 Task: For heading Arial black with underline.  font size for heading18,  'Change the font style of data to'Calibri.  and font size to 9,  Change the alignment of both headline & data to Align center.  In the sheet   Swift Sales review book
Action: Mouse moved to (53, 125)
Screenshot: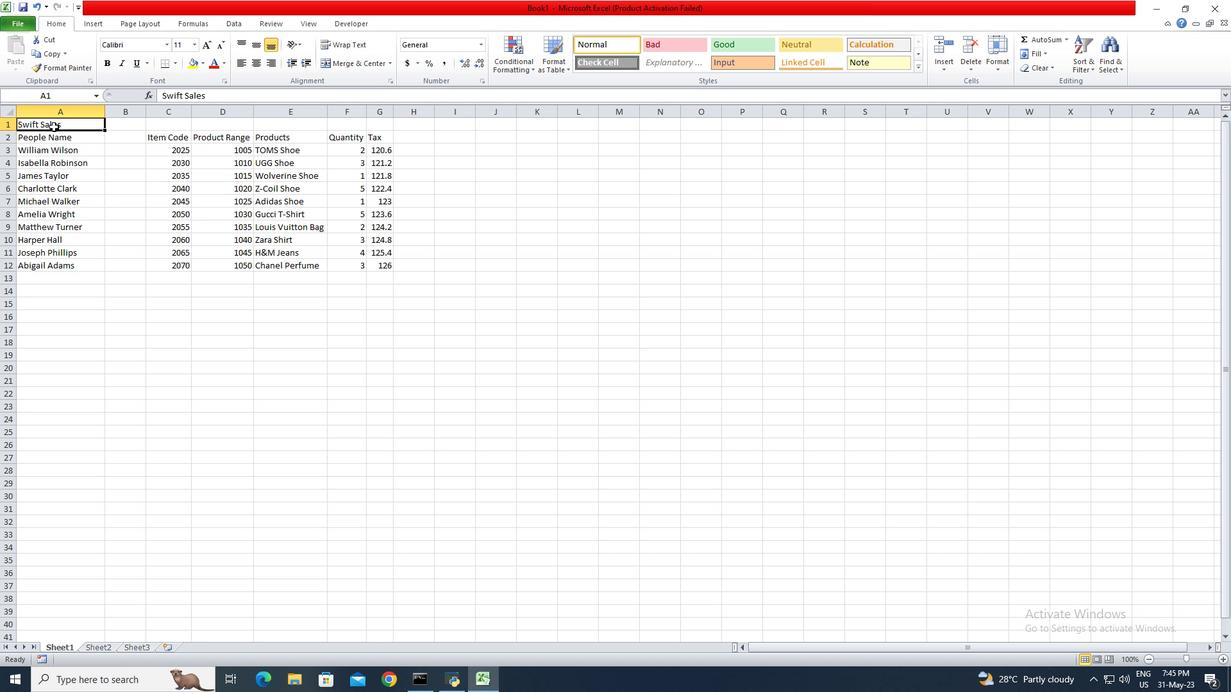 
Action: Mouse pressed left at (53, 125)
Screenshot: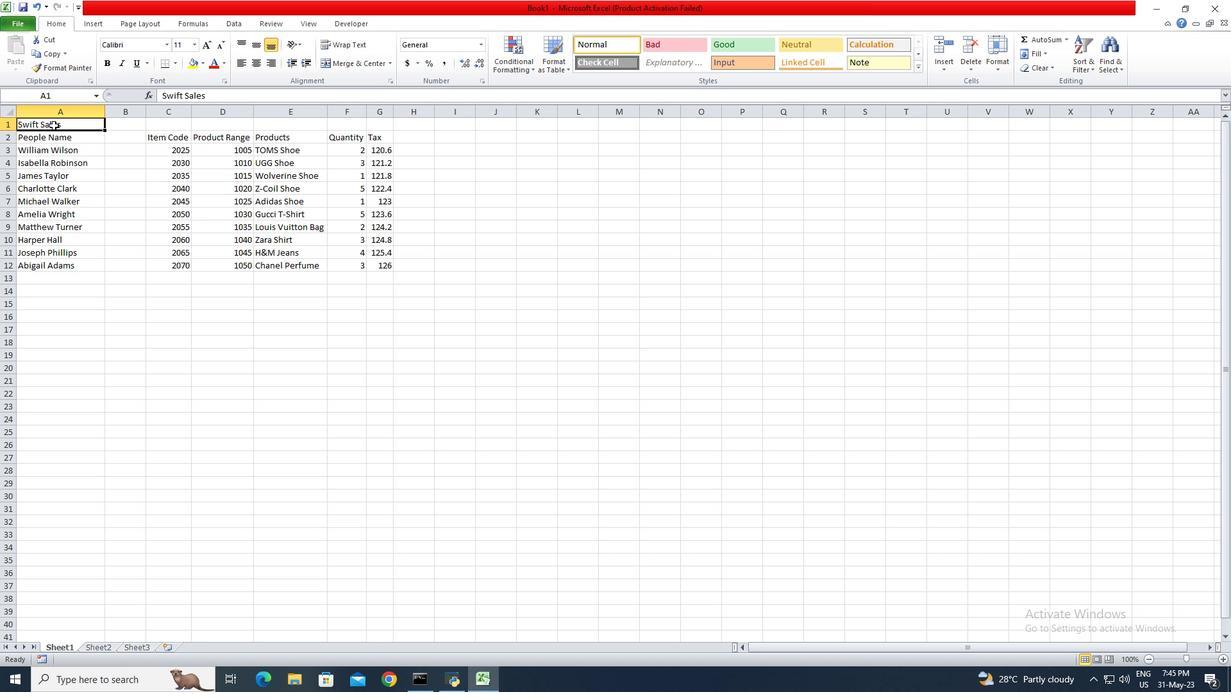 
Action: Mouse pressed left at (53, 125)
Screenshot: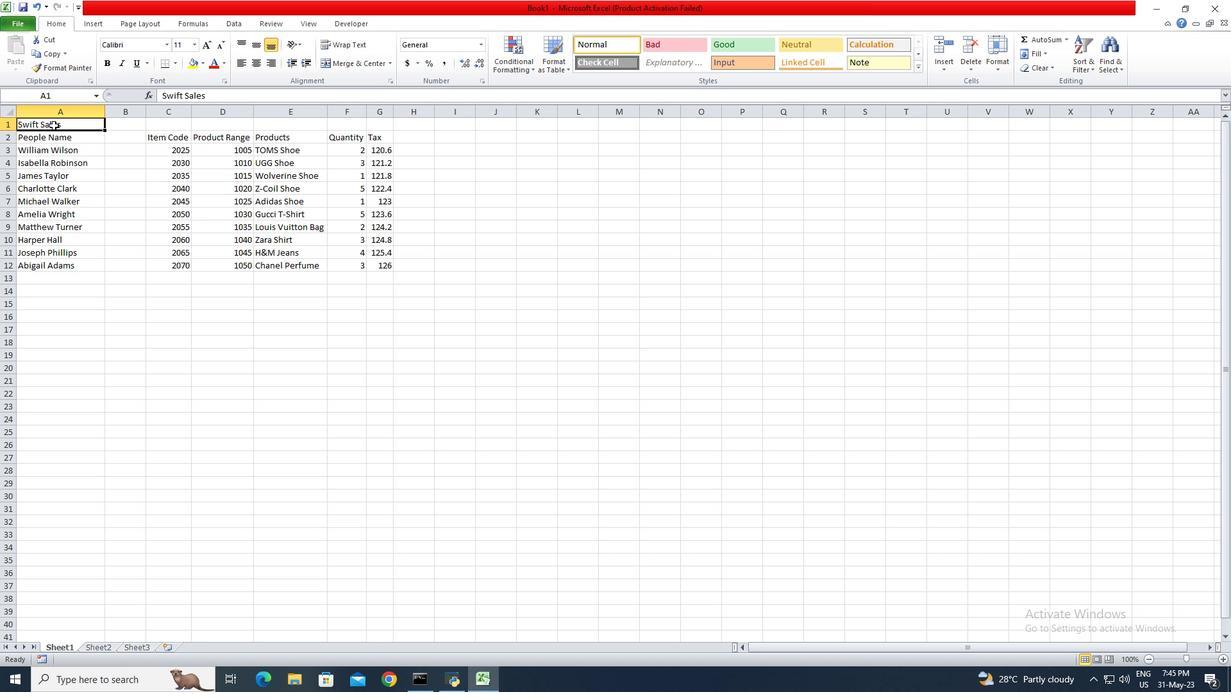 
Action: Mouse pressed left at (53, 125)
Screenshot: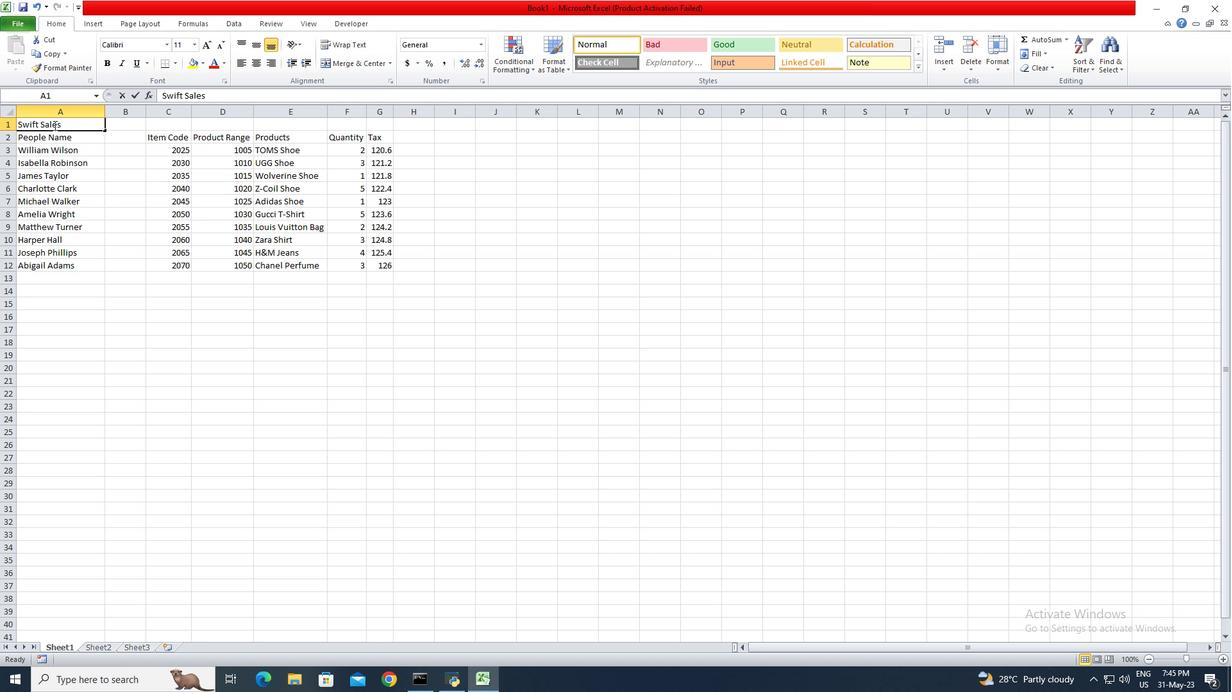 
Action: Mouse moved to (71, 125)
Screenshot: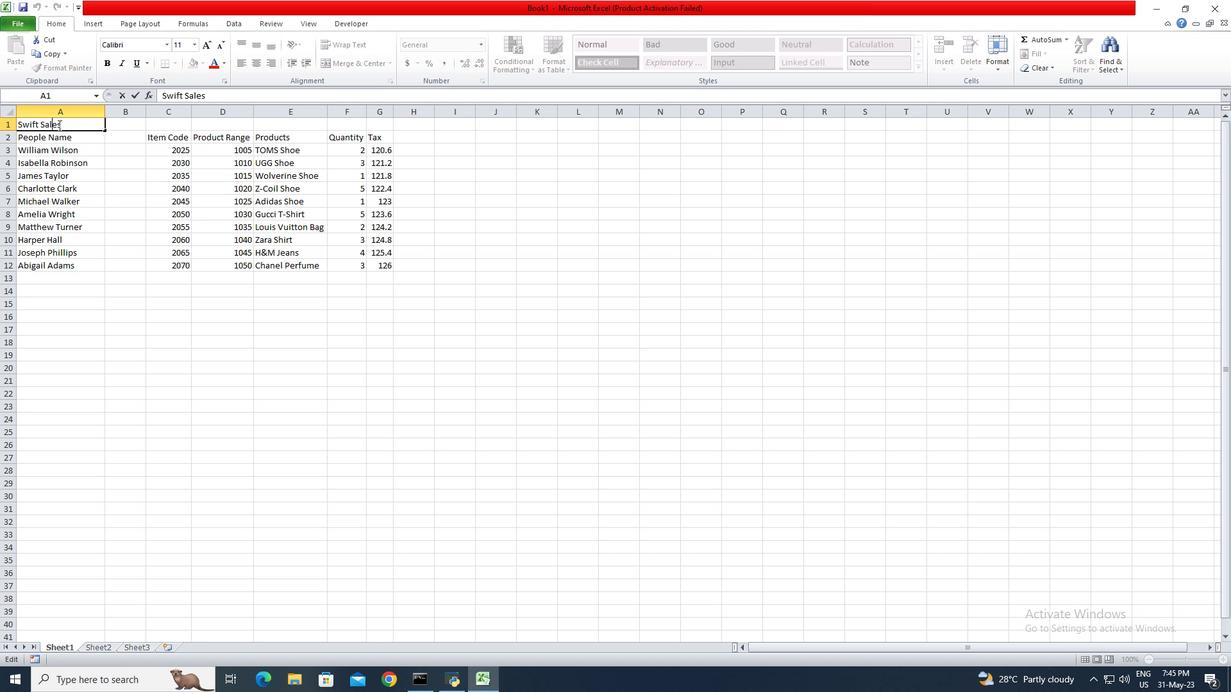 
Action: Mouse pressed left at (71, 125)
Screenshot: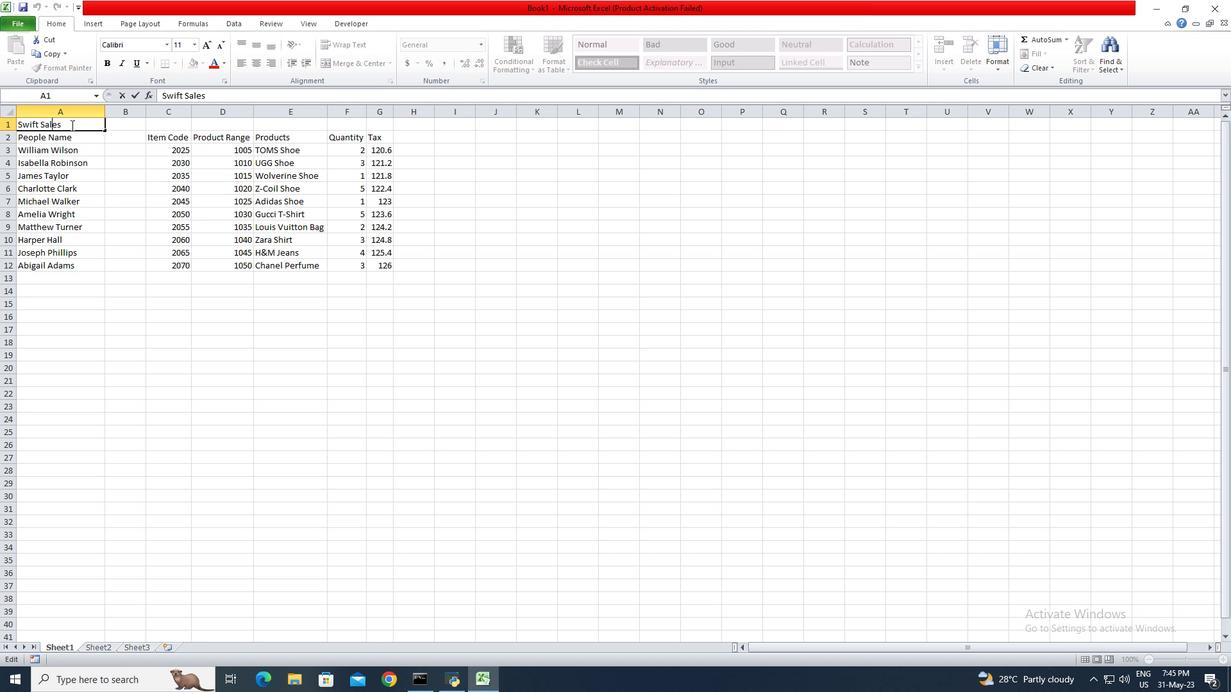 
Action: Mouse moved to (162, 41)
Screenshot: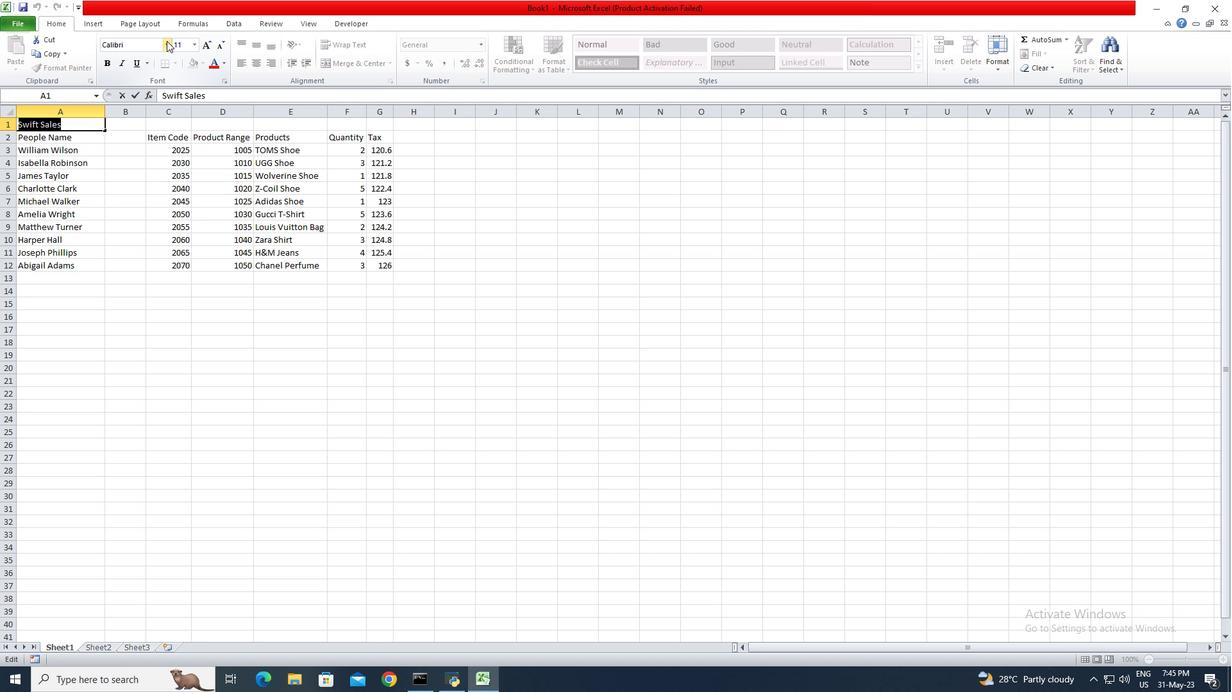 
Action: Mouse pressed left at (162, 41)
Screenshot: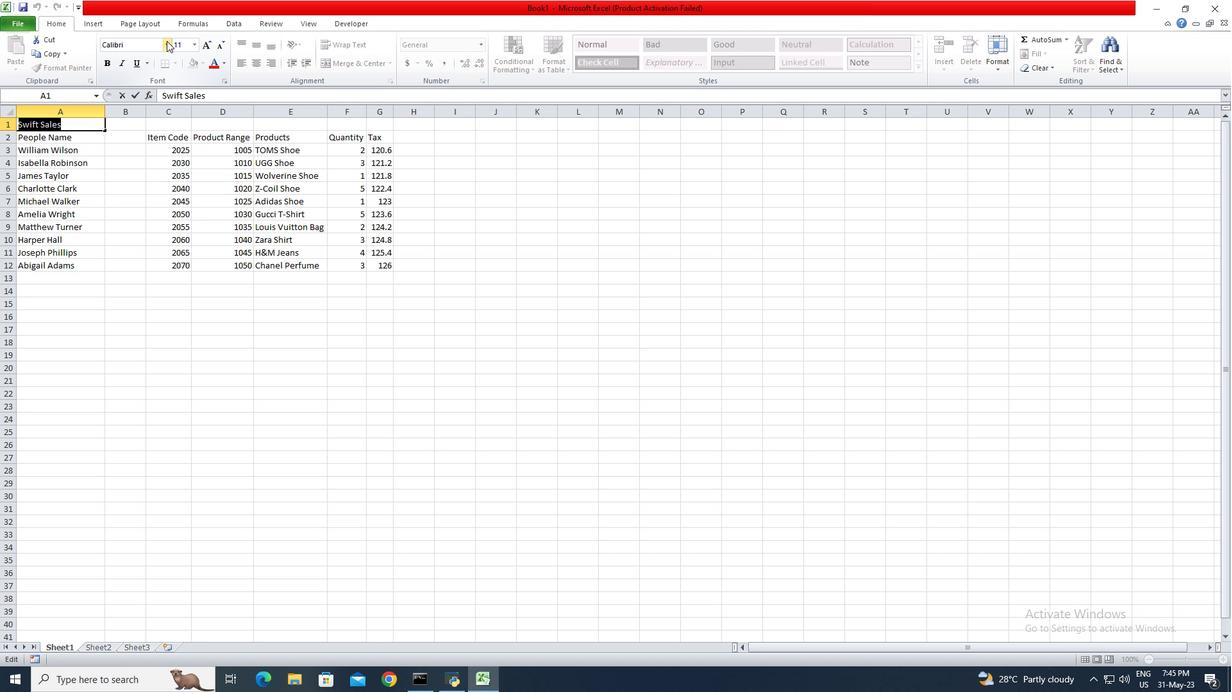 
Action: Mouse moved to (139, 148)
Screenshot: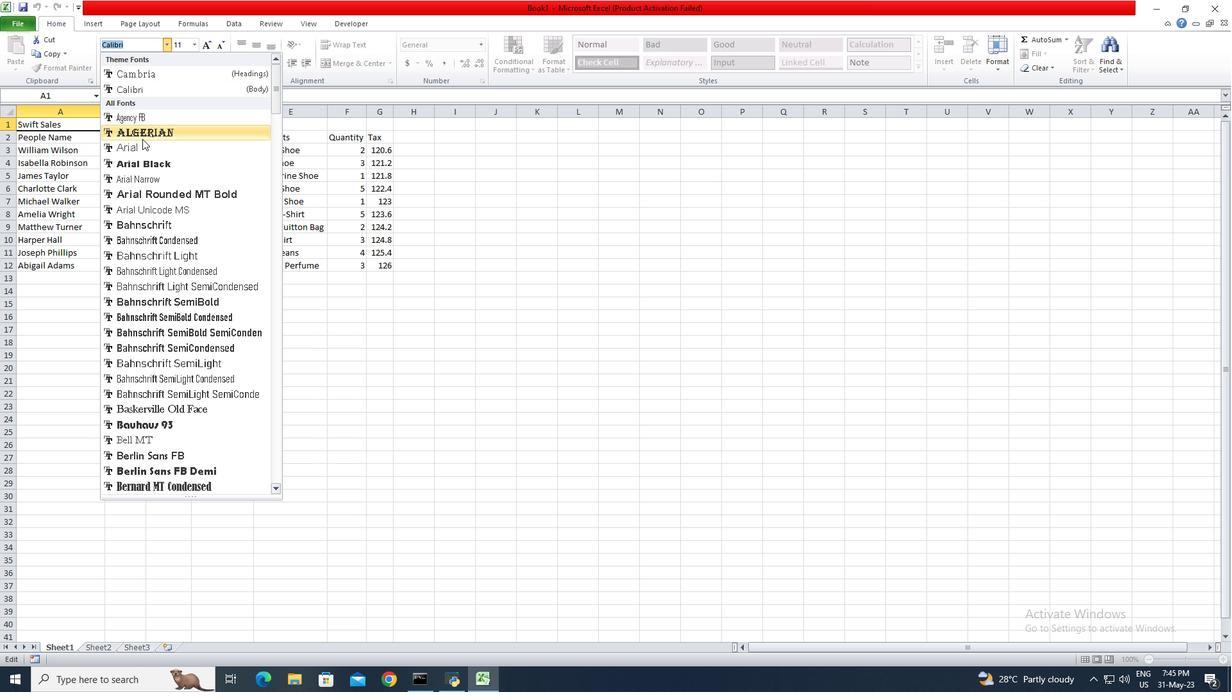 
Action: Mouse pressed left at (139, 148)
Screenshot: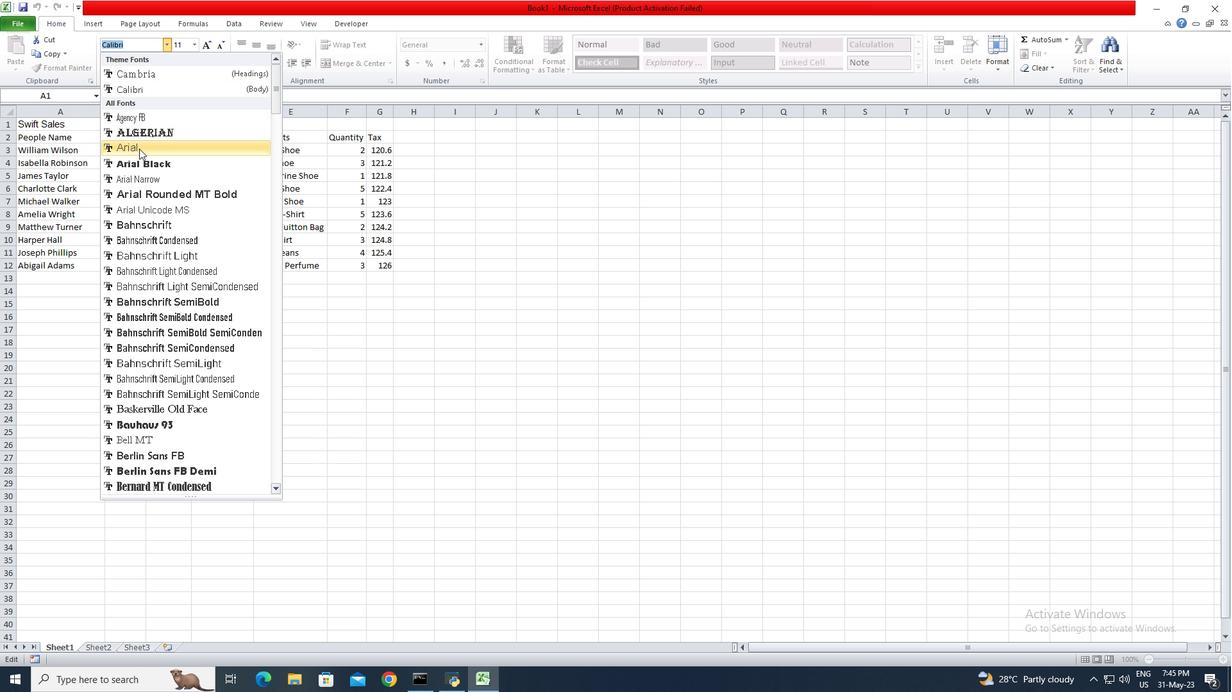 
Action: Mouse moved to (196, 42)
Screenshot: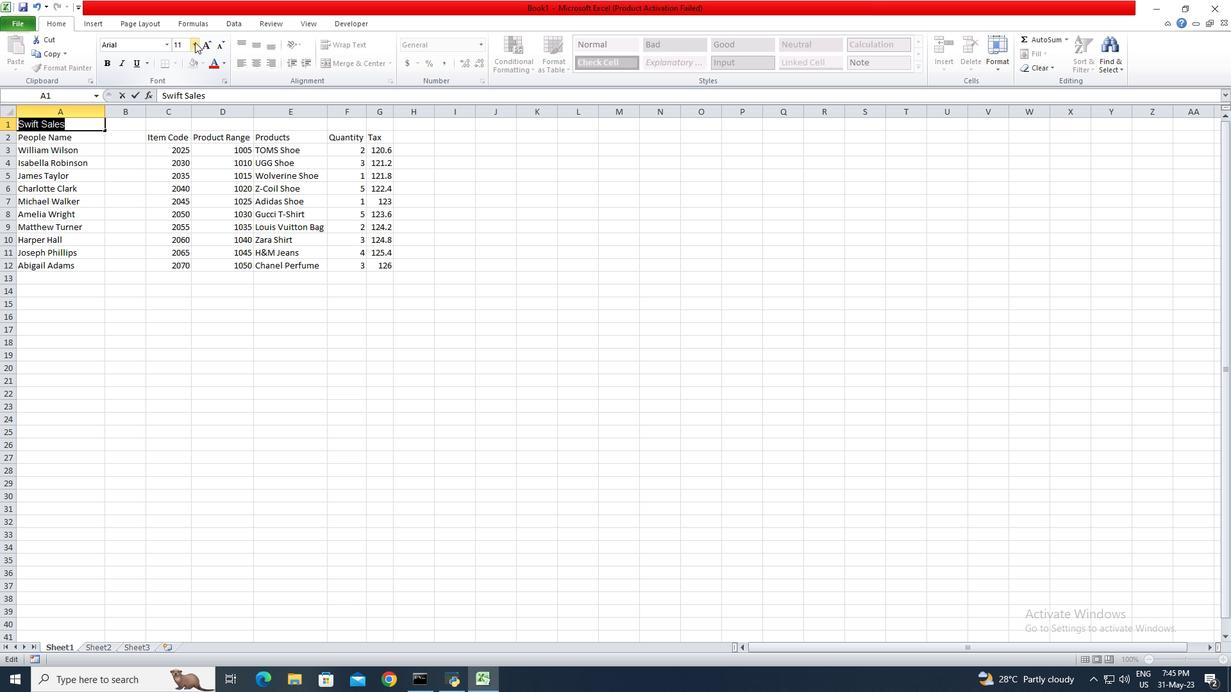 
Action: Mouse pressed left at (196, 42)
Screenshot: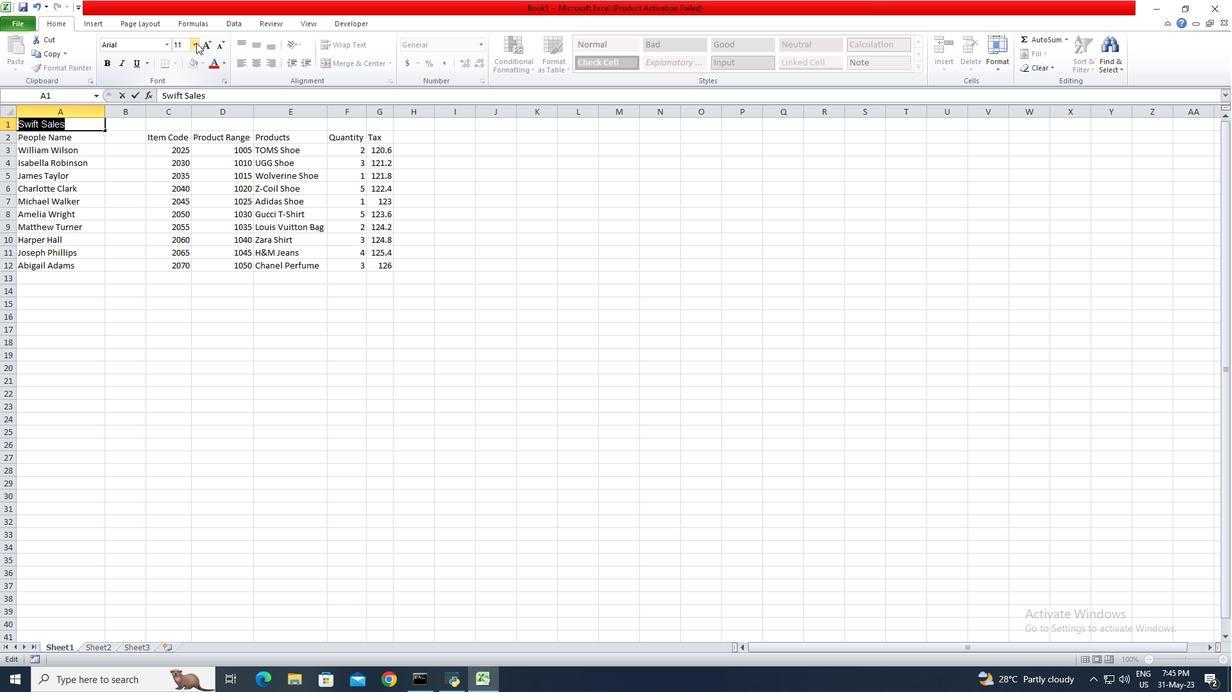 
Action: Mouse moved to (178, 132)
Screenshot: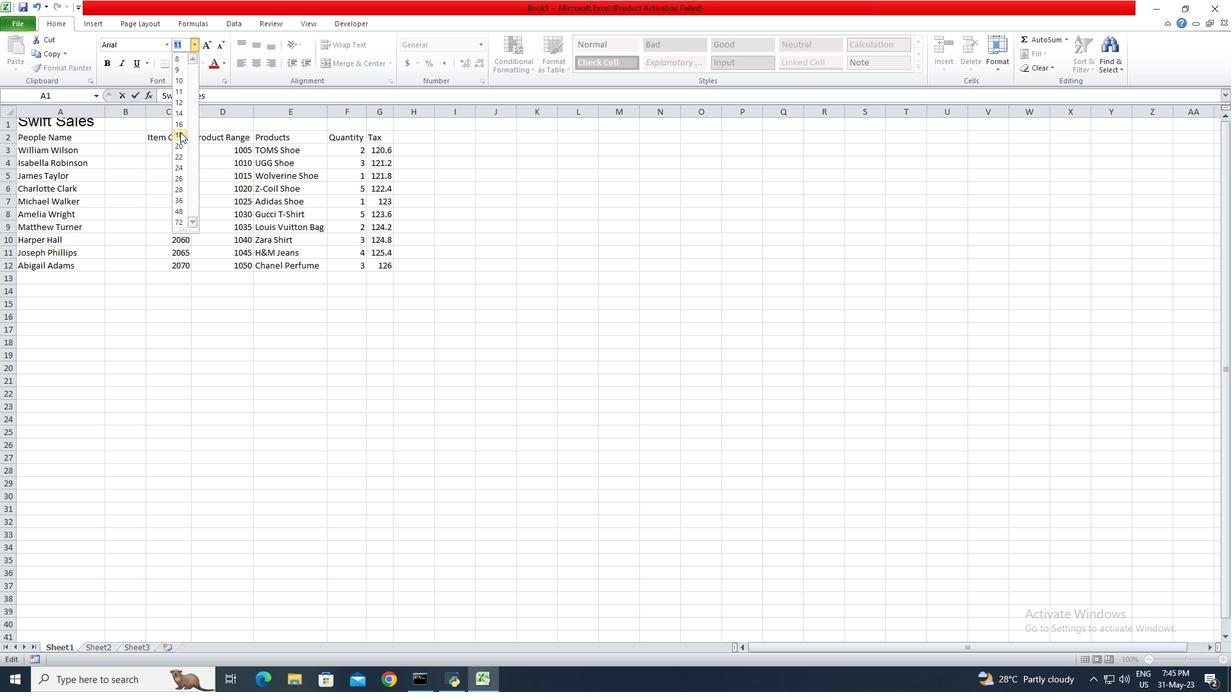 
Action: Mouse pressed left at (178, 132)
Screenshot: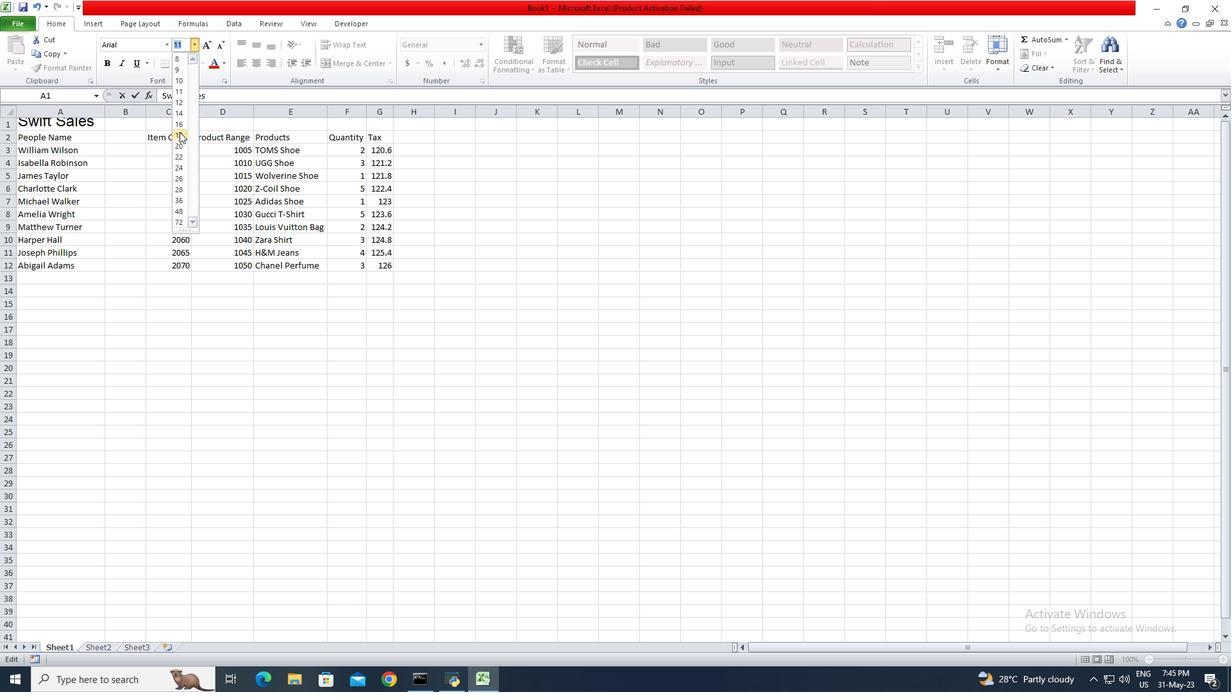 
Action: Mouse moved to (82, 141)
Screenshot: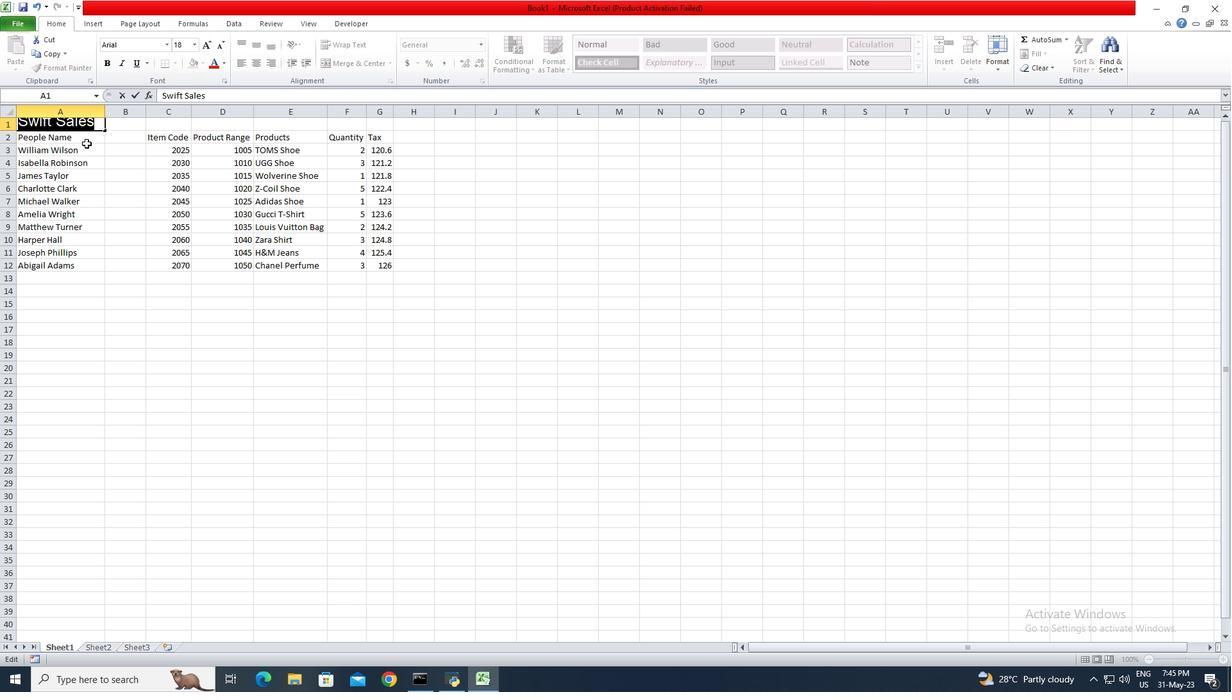 
Action: Mouse pressed left at (82, 141)
Screenshot: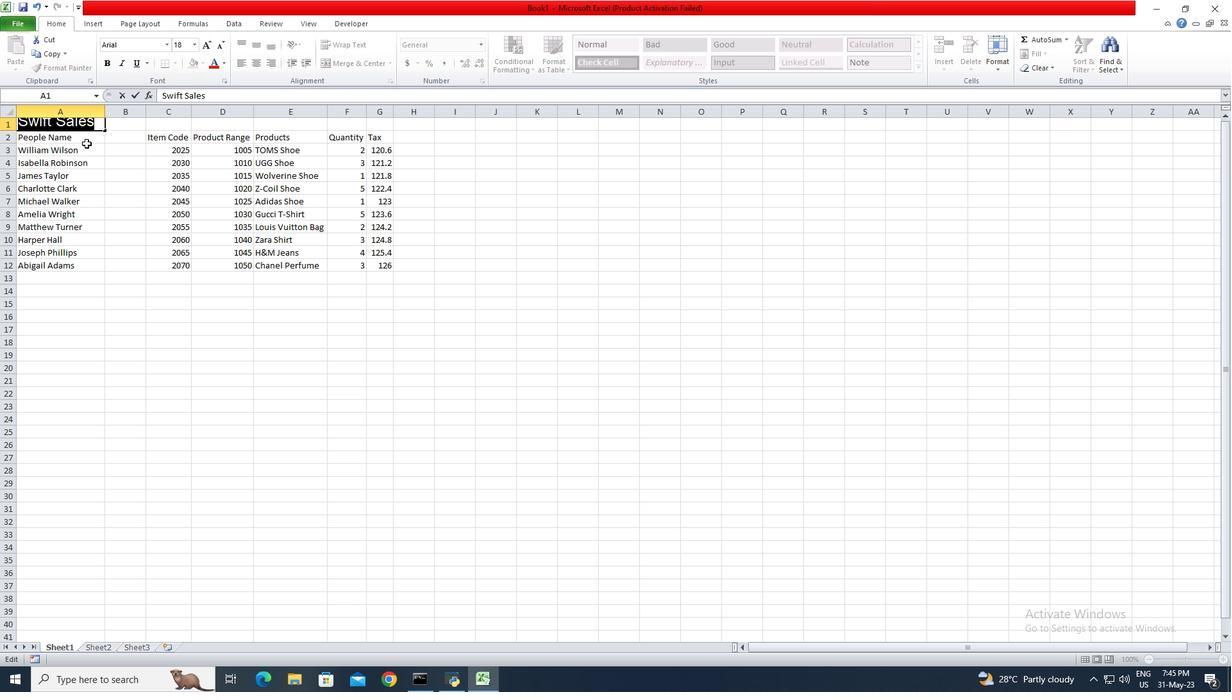 
Action: Mouse moved to (37, 146)
Screenshot: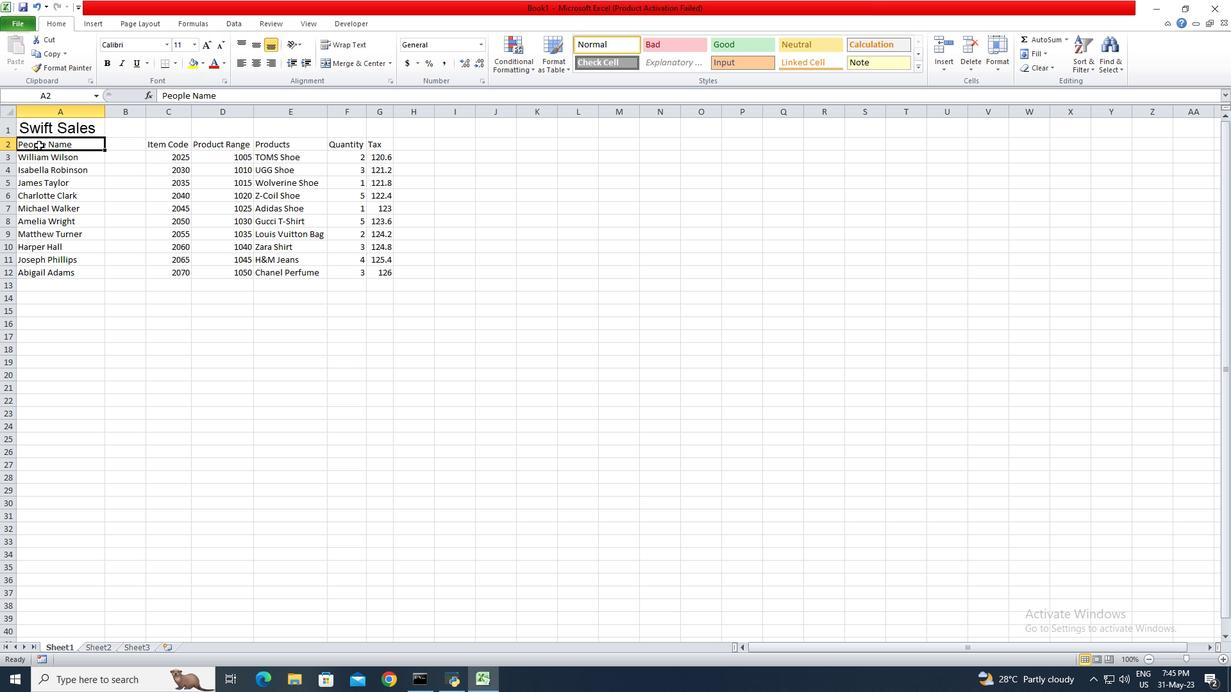 
Action: Mouse pressed left at (37, 146)
Screenshot: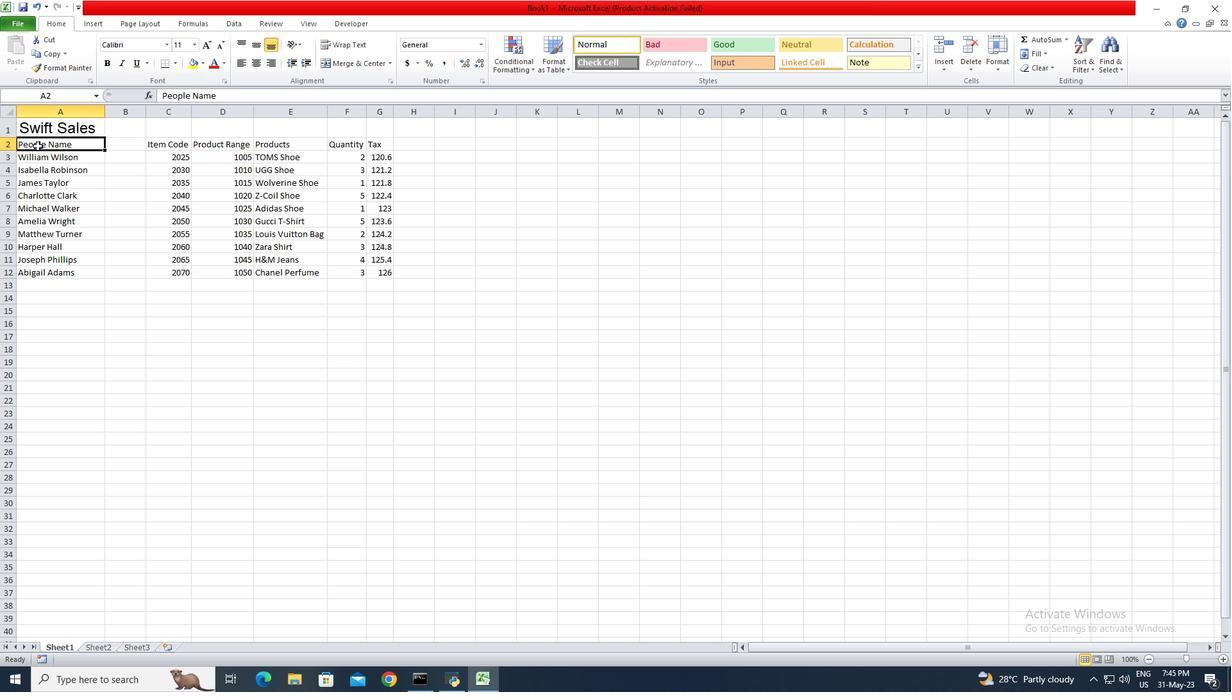 
Action: Mouse moved to (166, 46)
Screenshot: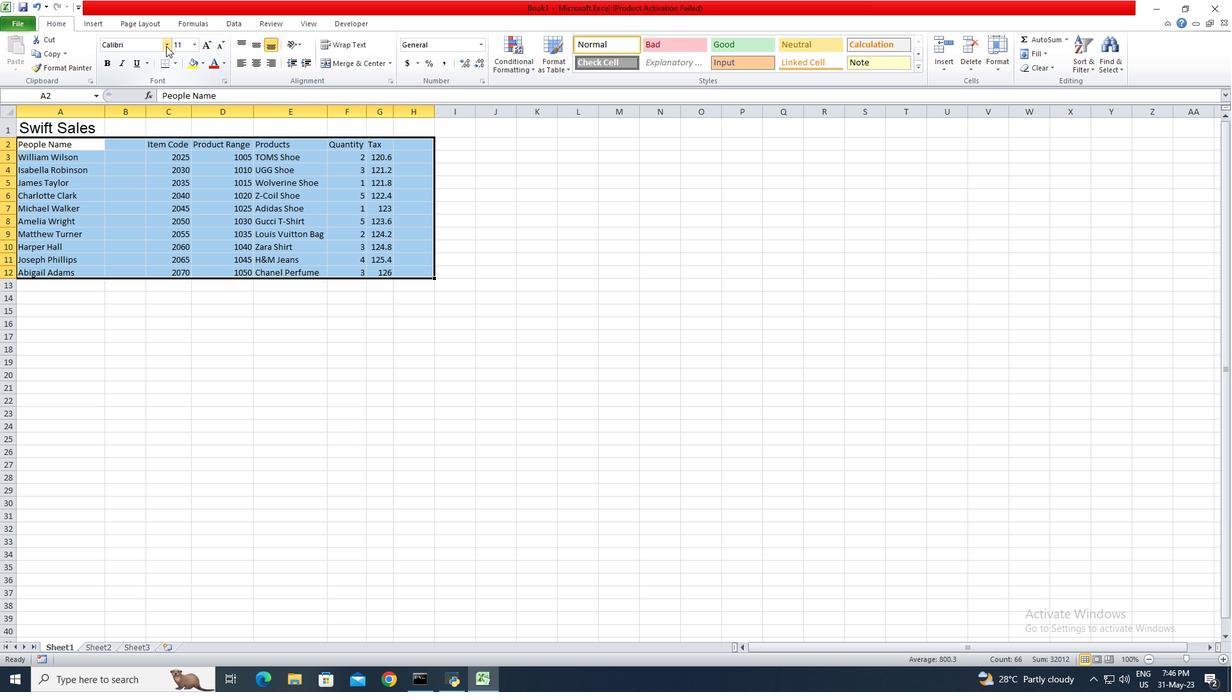 
Action: Mouse pressed left at (166, 46)
Screenshot: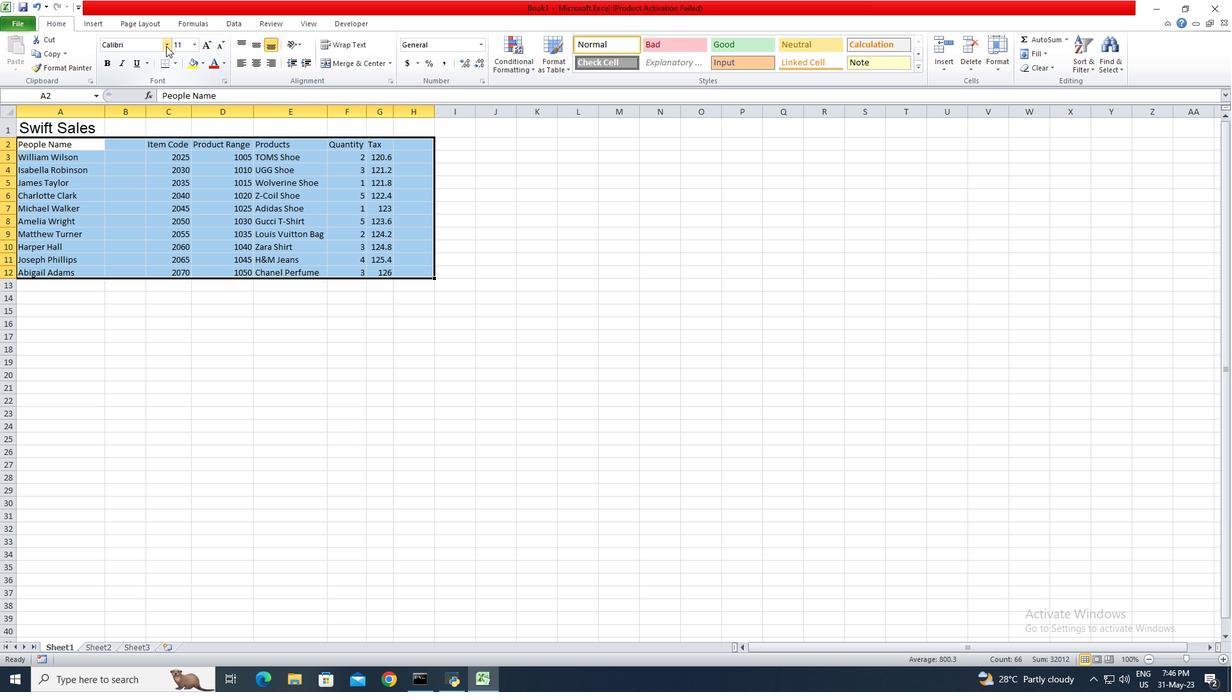 
Action: Mouse moved to (150, 89)
Screenshot: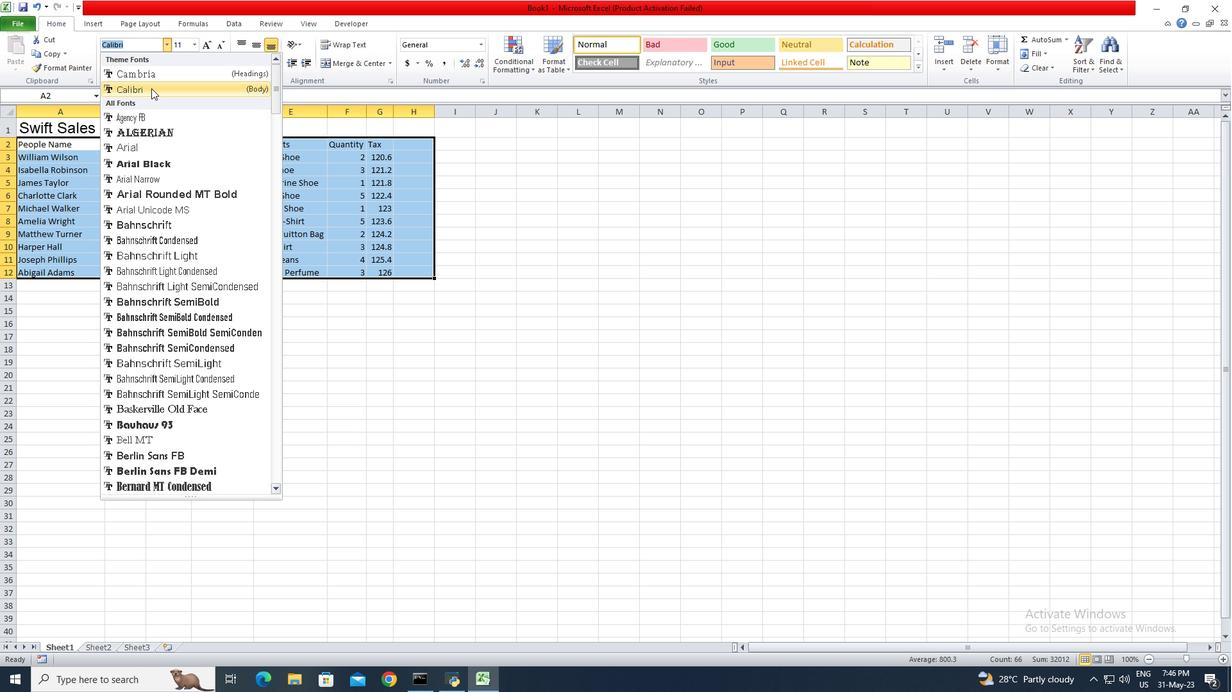 
Action: Mouse pressed left at (150, 89)
Screenshot: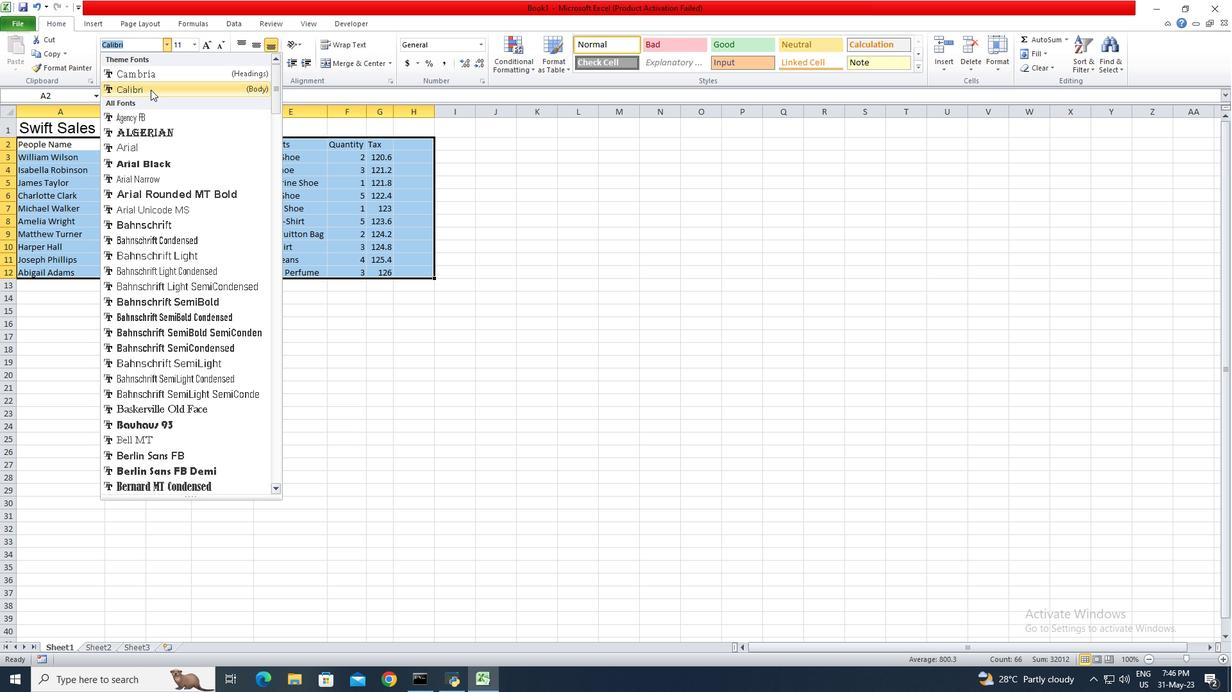 
Action: Mouse moved to (194, 46)
Screenshot: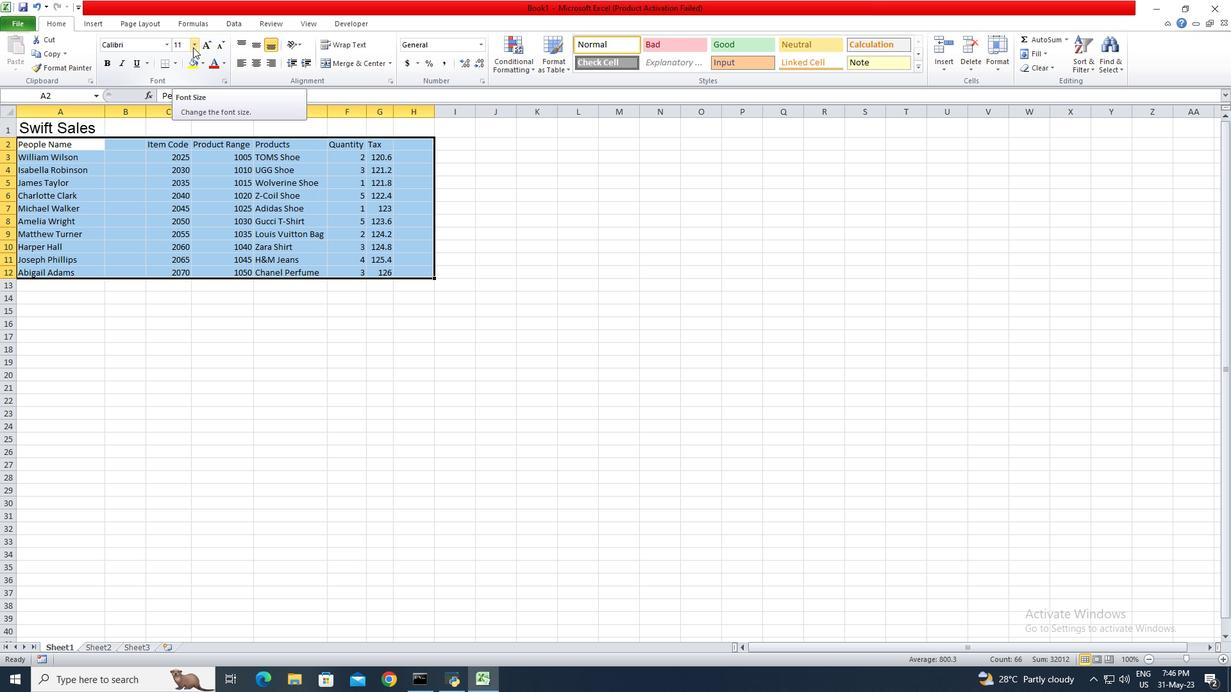 
Action: Mouse pressed left at (194, 46)
Screenshot: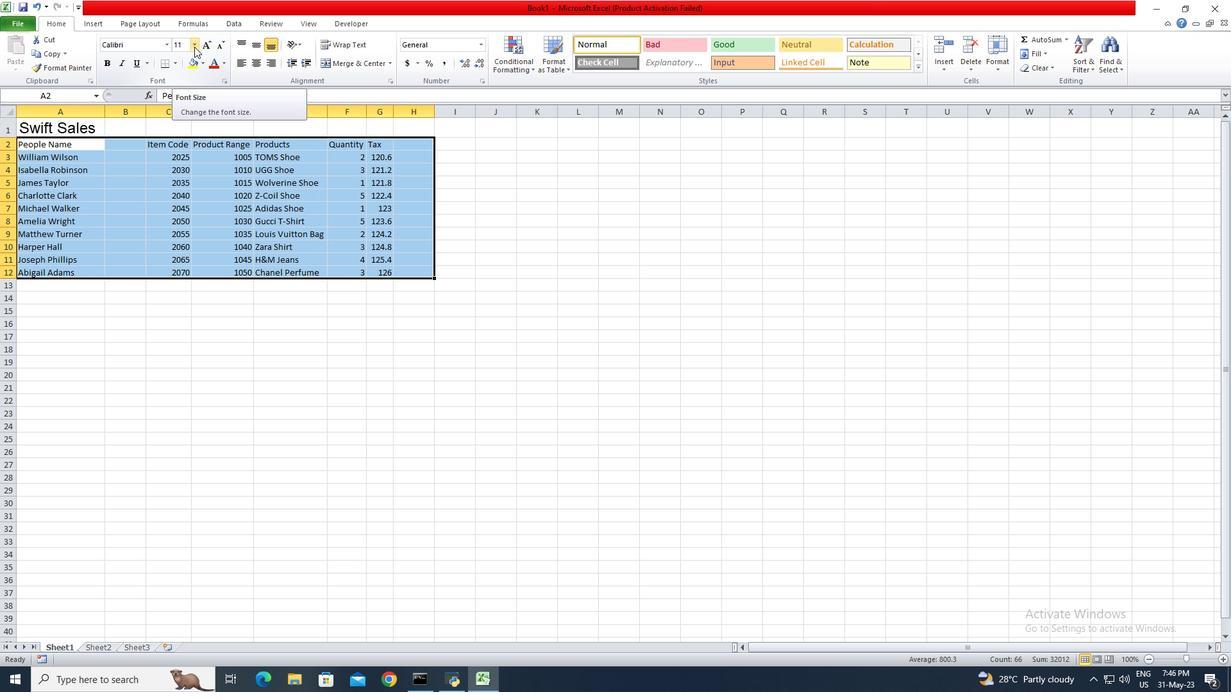 
Action: Mouse moved to (177, 70)
Screenshot: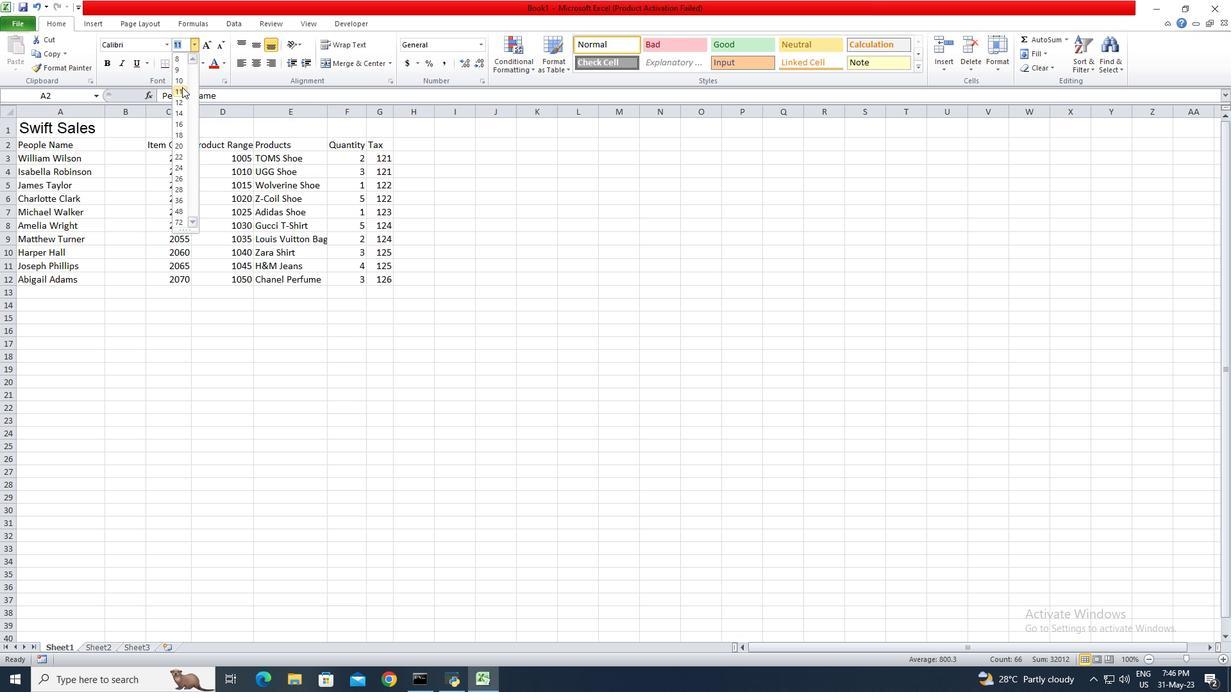 
Action: Mouse pressed left at (177, 70)
Screenshot: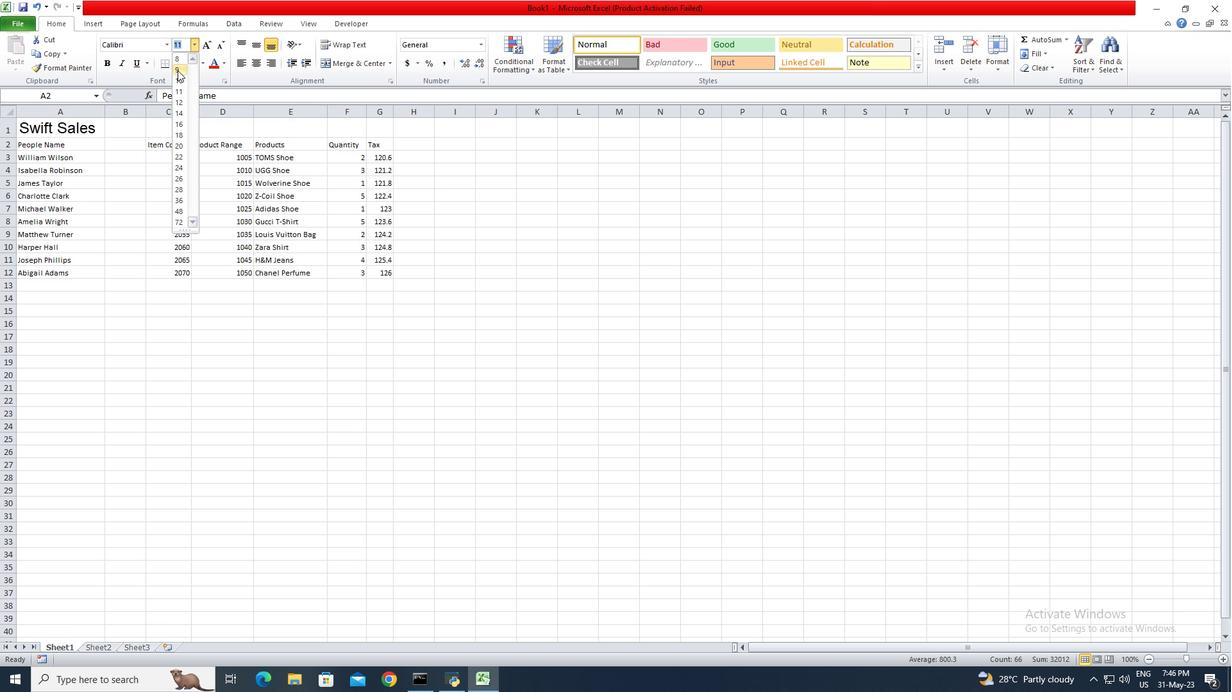 
Action: Mouse moved to (141, 180)
Screenshot: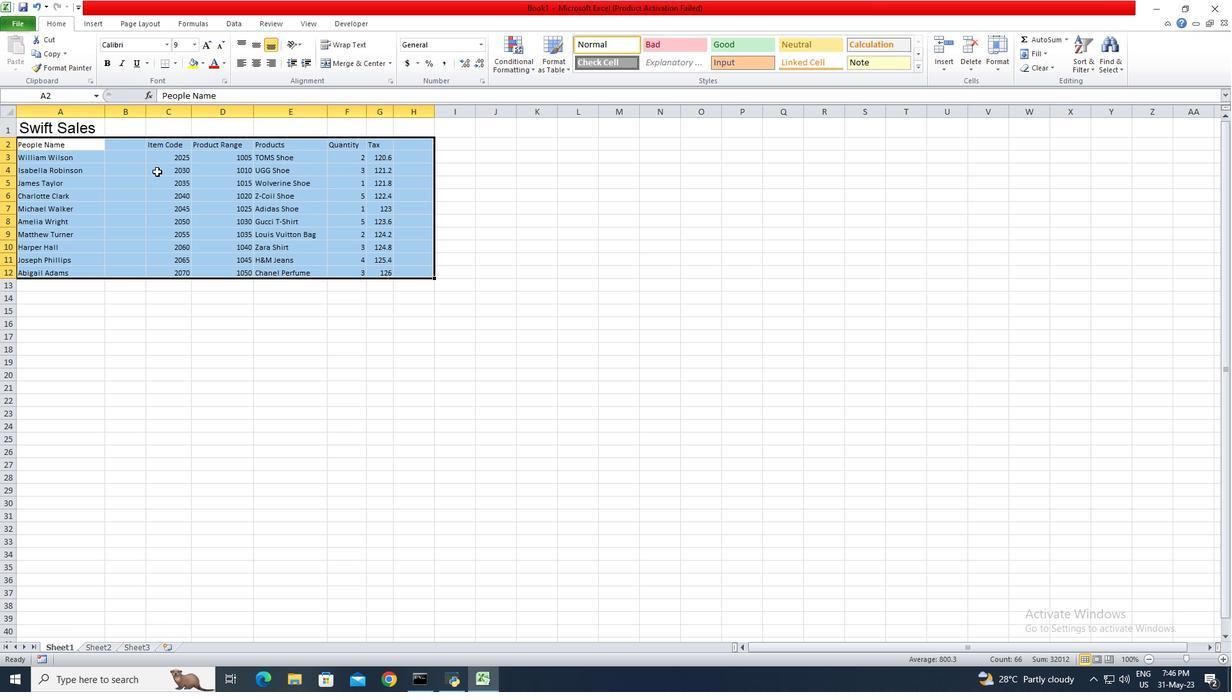 
Action: Mouse pressed left at (141, 180)
Screenshot: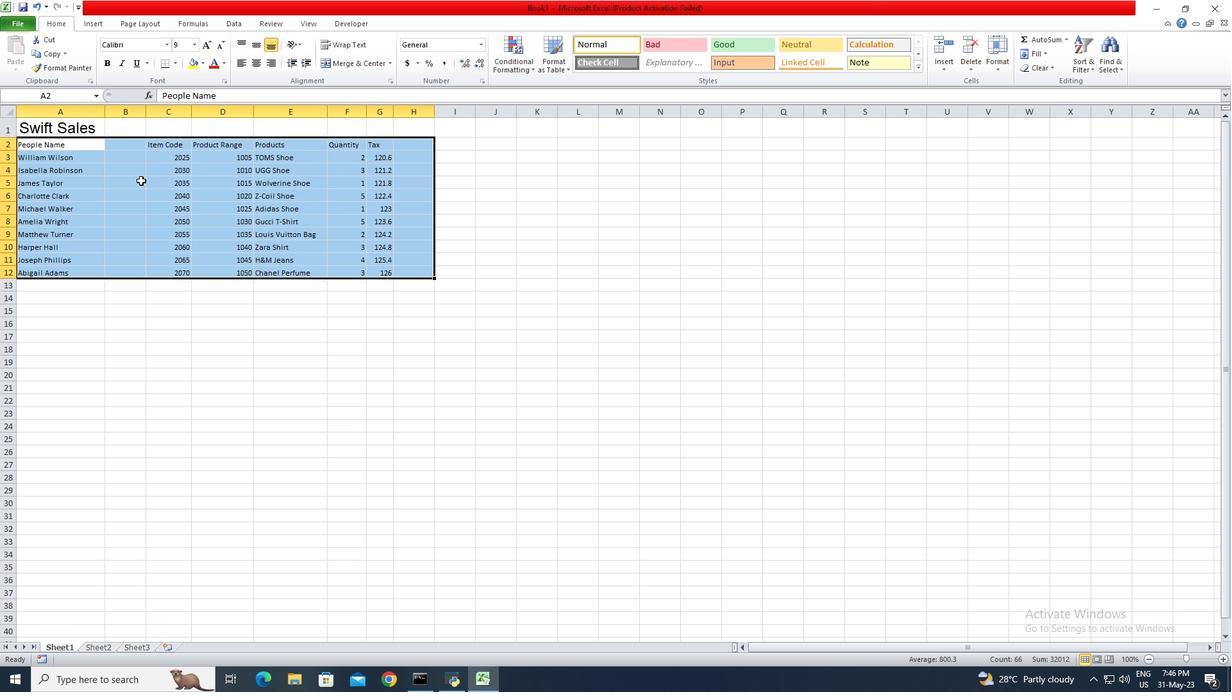 
Action: Mouse moved to (30, 124)
Screenshot: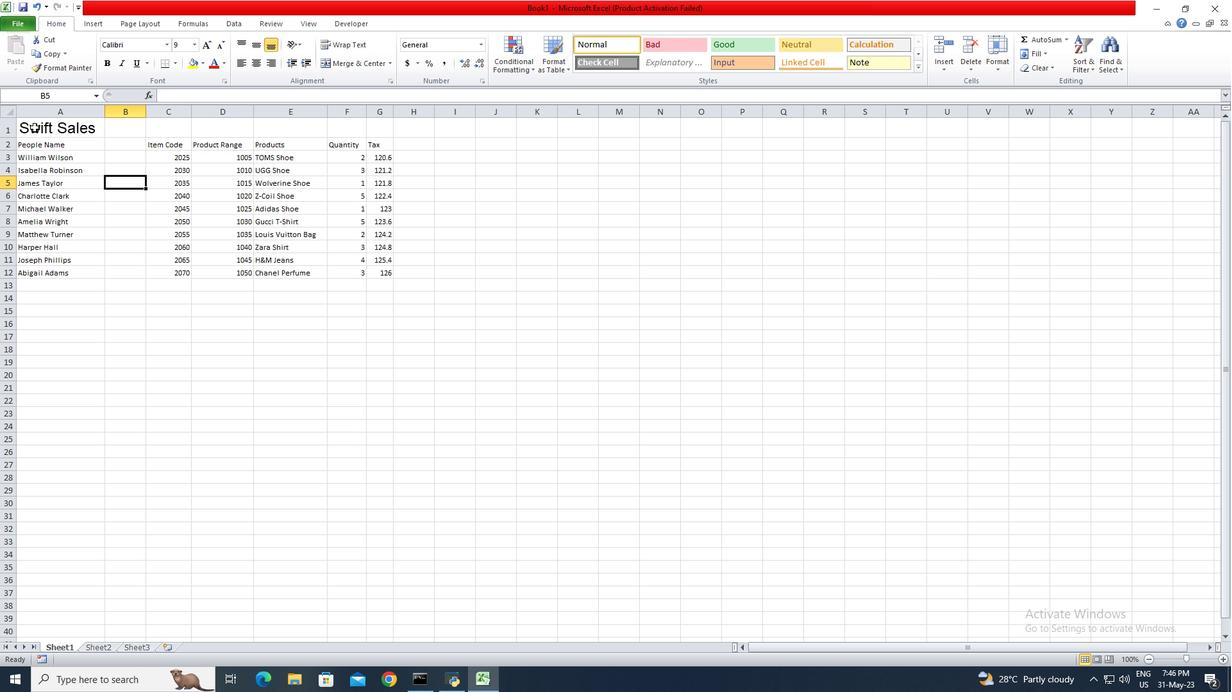 
Action: Mouse pressed left at (30, 124)
Screenshot: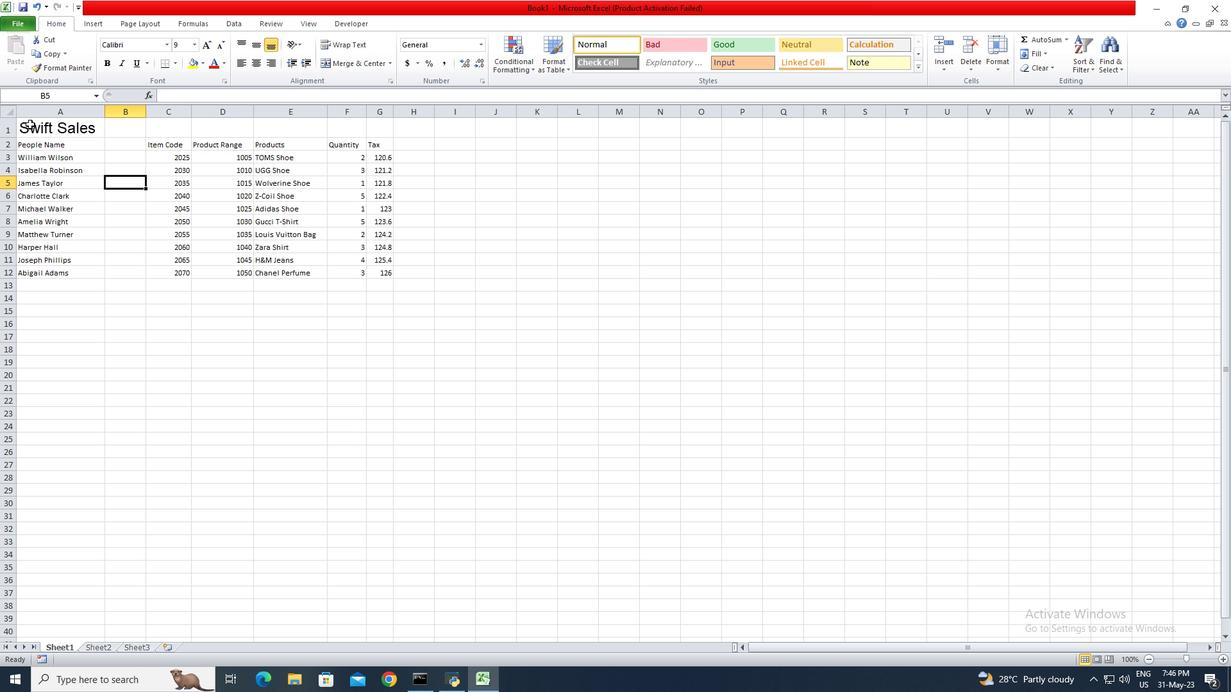 
Action: Mouse moved to (254, 62)
Screenshot: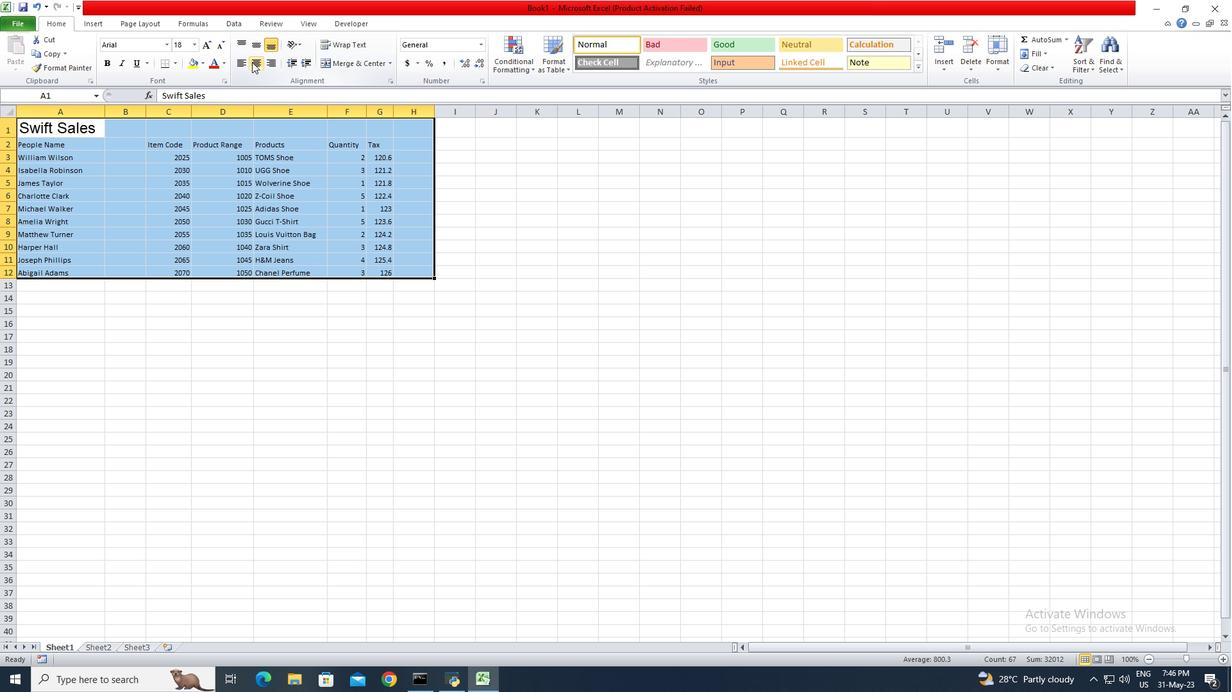 
Action: Mouse pressed left at (254, 62)
Screenshot: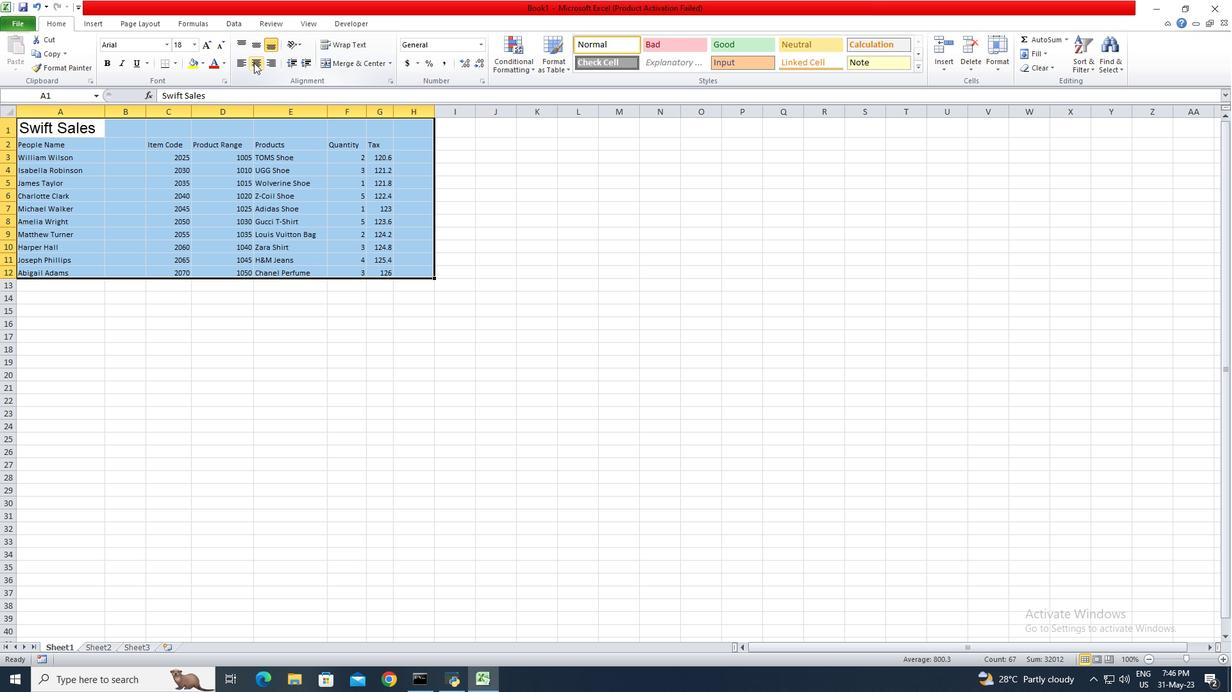 
Action: Mouse moved to (75, 130)
Screenshot: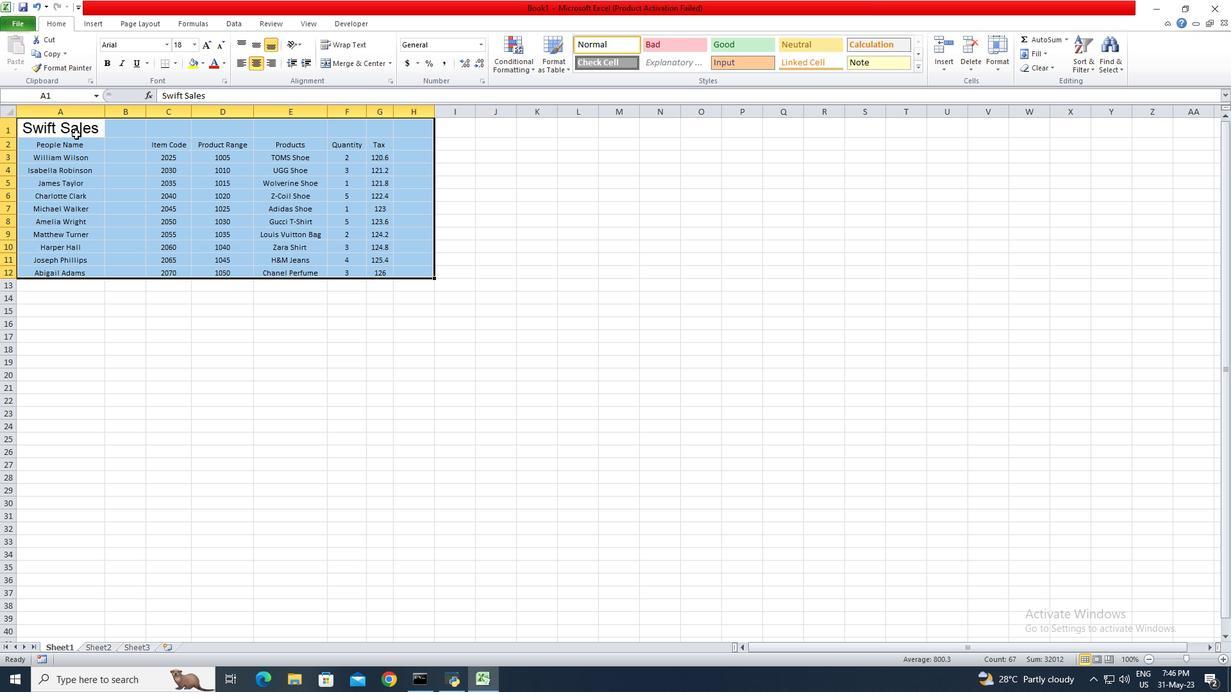 
Action: Mouse pressed left at (75, 130)
Screenshot: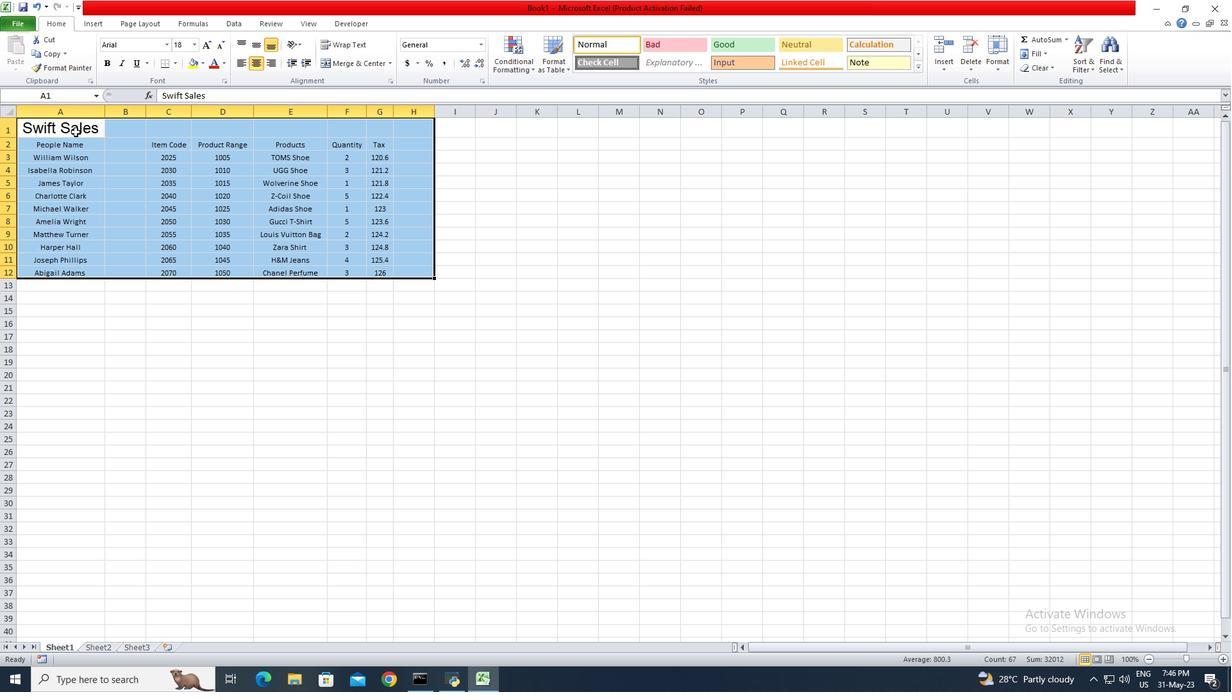 
Action: Mouse moved to (76, 129)
Screenshot: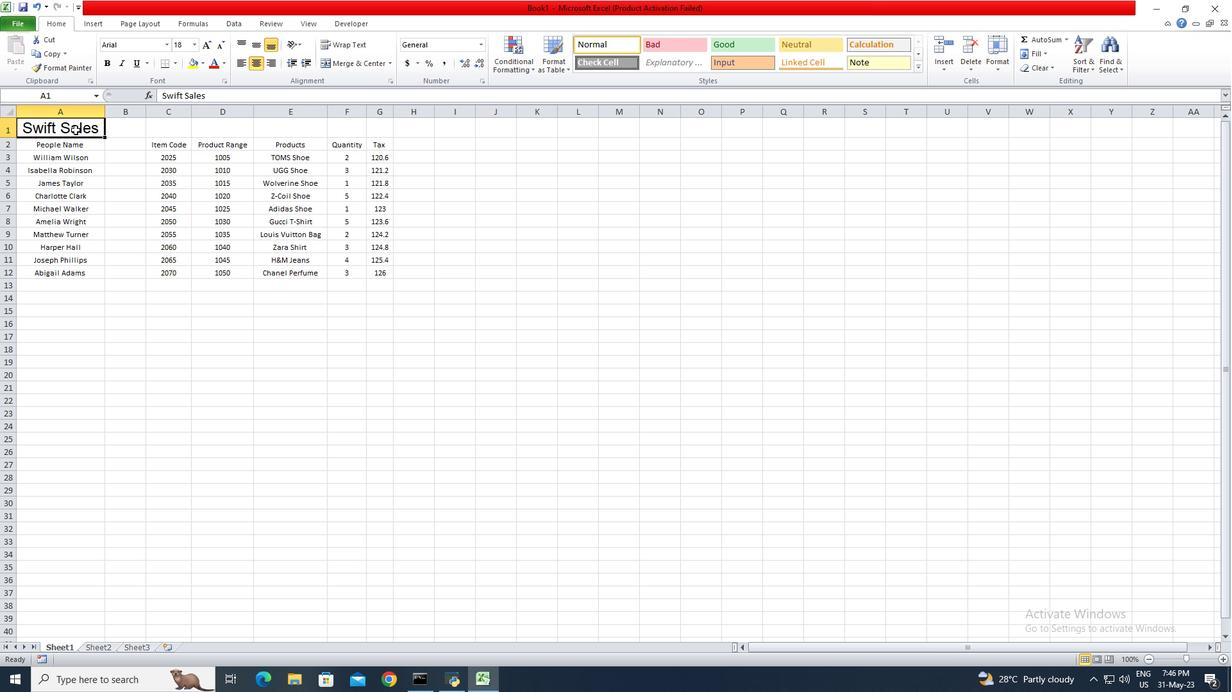
Action: Mouse pressed left at (76, 129)
Screenshot: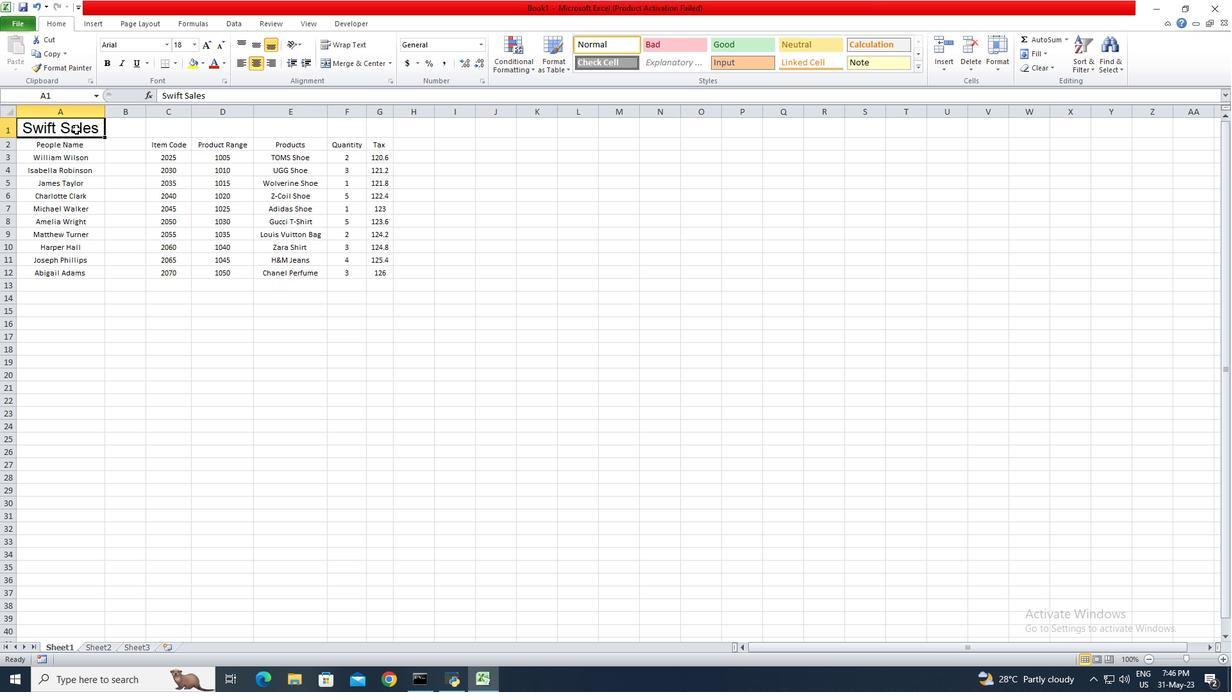 
Action: Mouse moved to (73, 139)
Screenshot: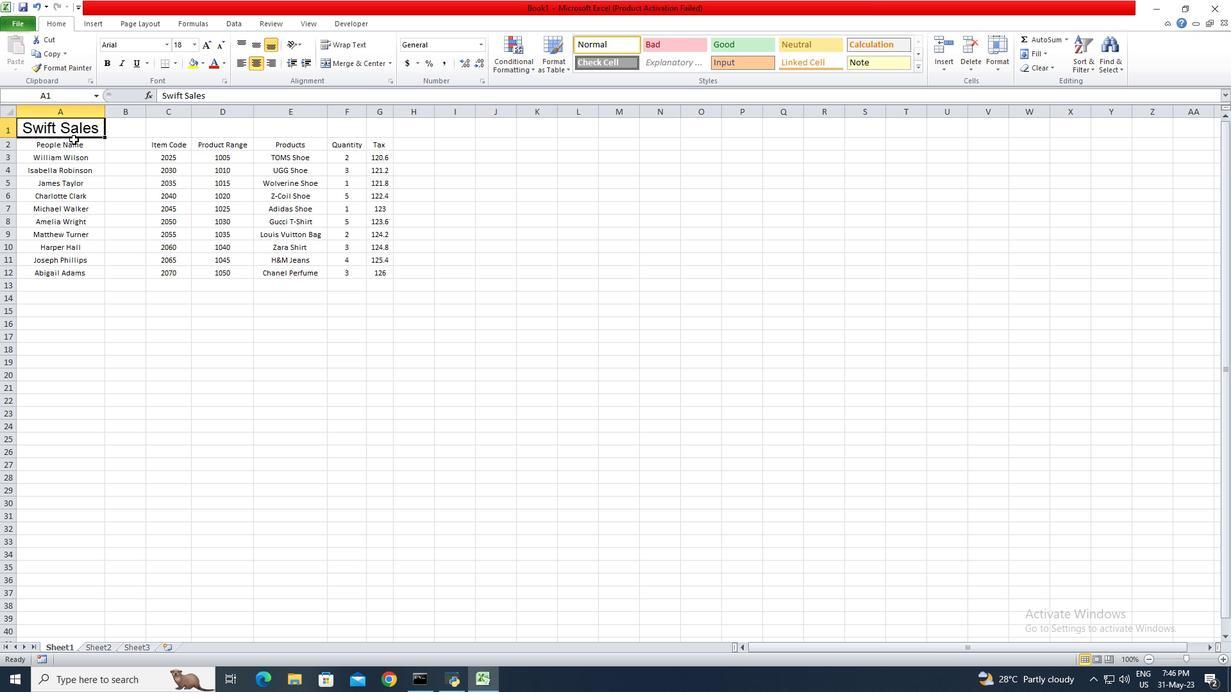 
Action: Key pressed ctrl+U
Screenshot: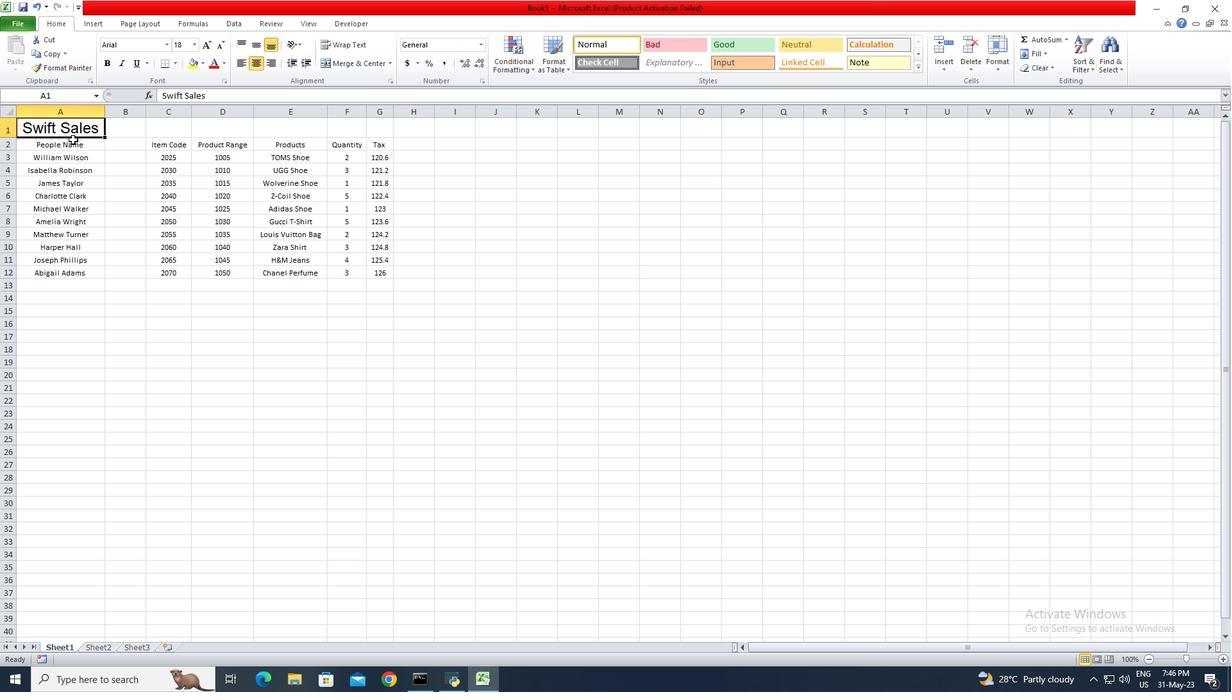 
Action: Mouse moved to (76, 130)
Screenshot: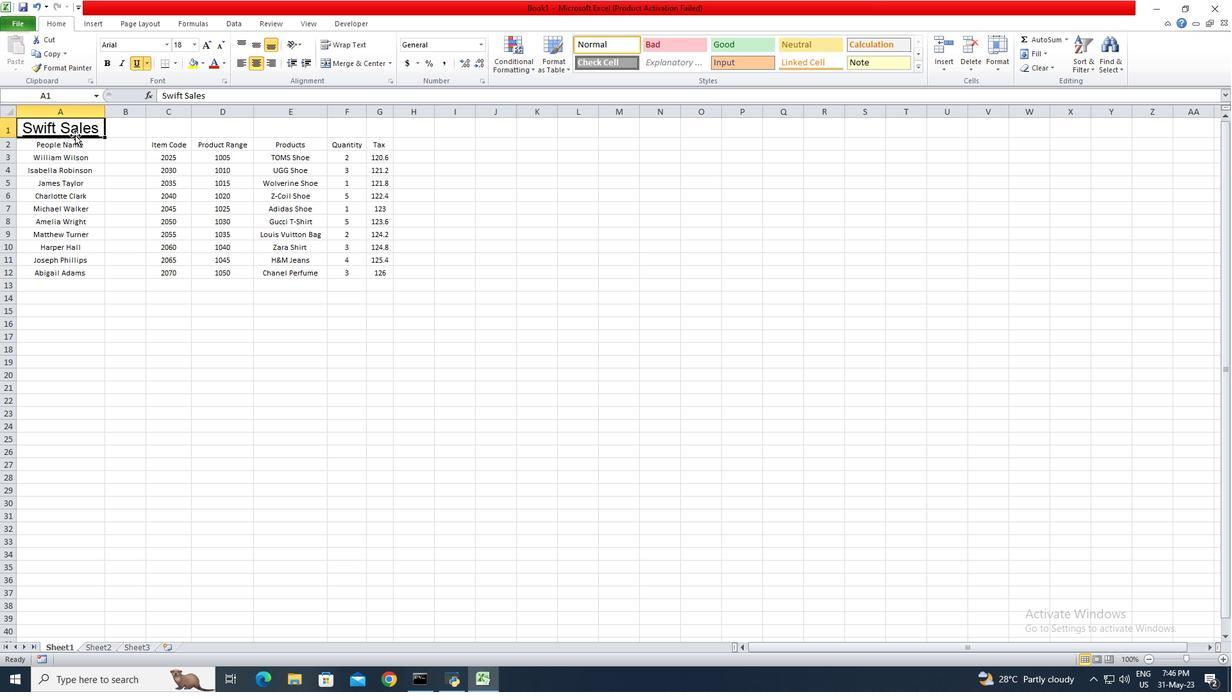 
Action: Mouse pressed left at (76, 130)
Screenshot: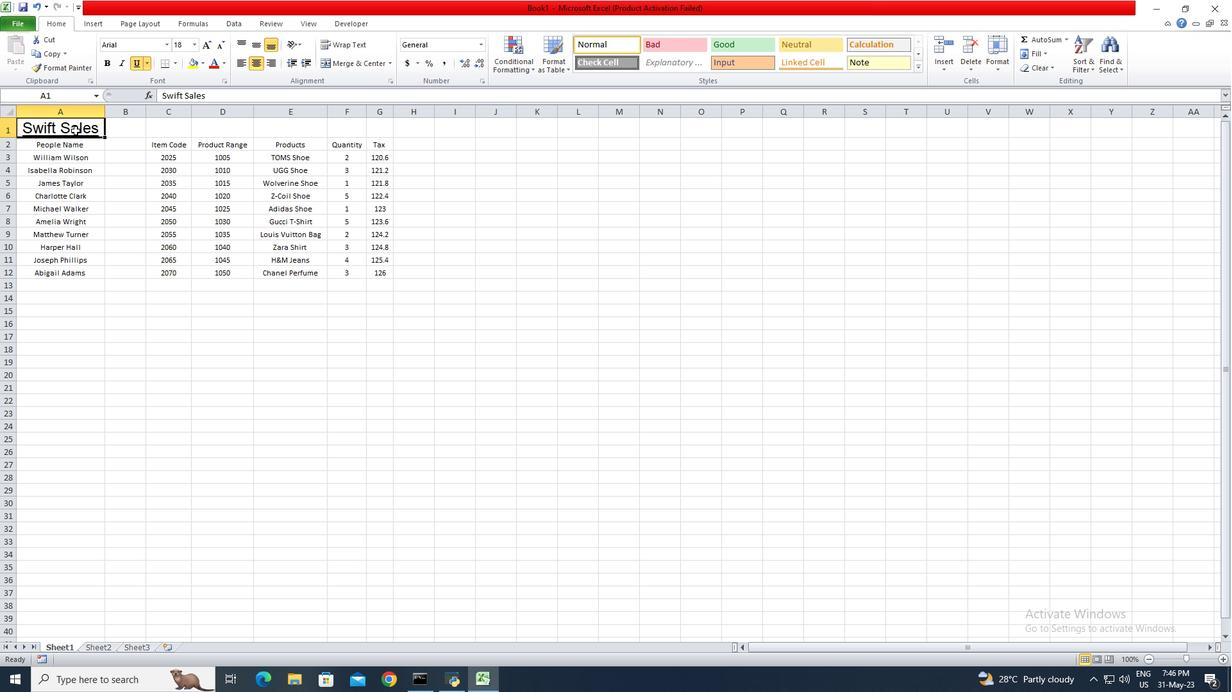 
Action: Mouse moved to (141, 148)
Screenshot: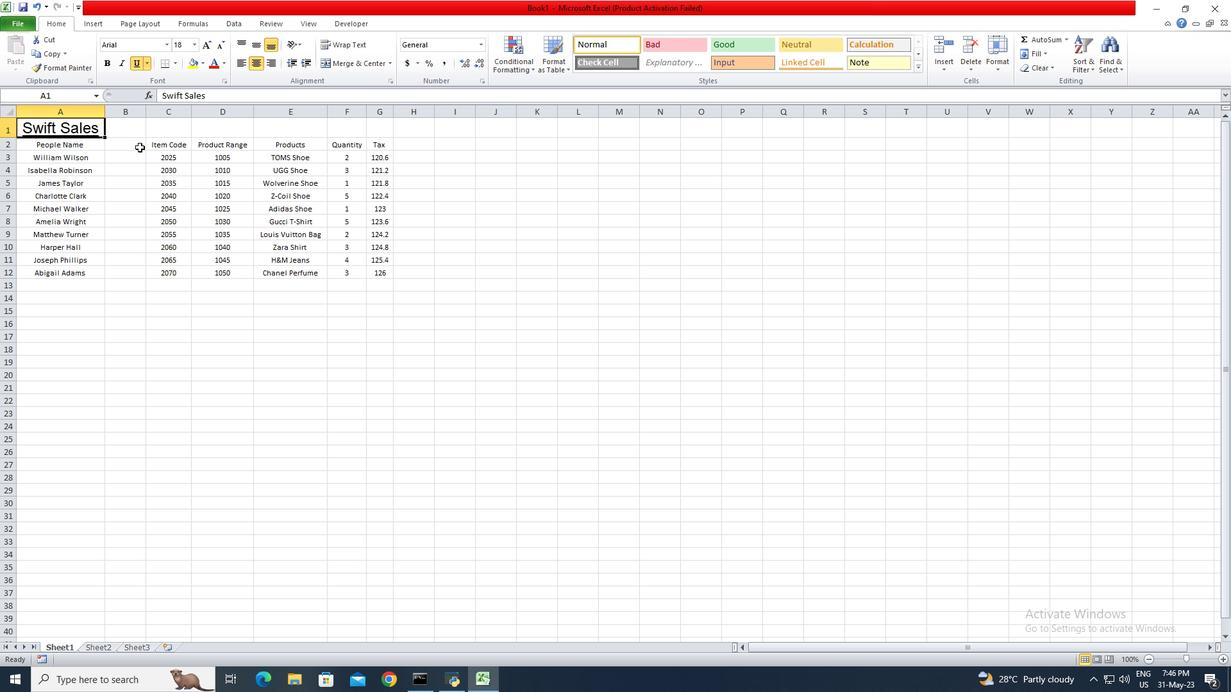 
Action: Mouse pressed left at (141, 148)
Screenshot: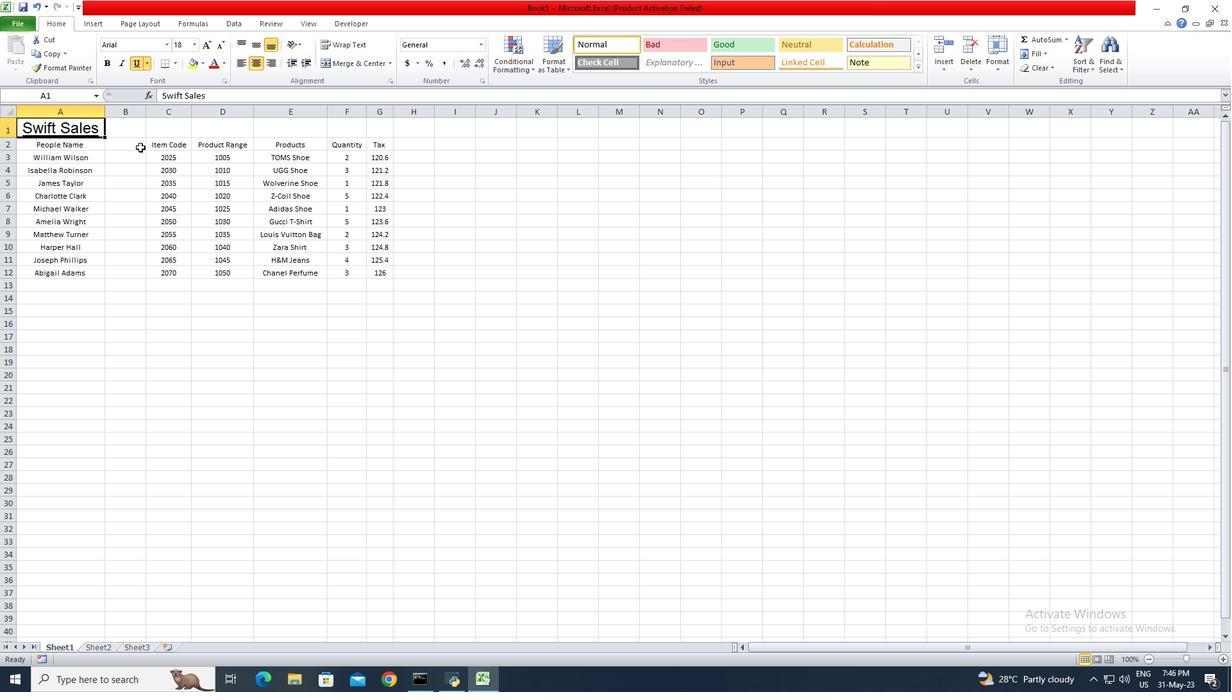
Action: Mouse moved to (54, 128)
Screenshot: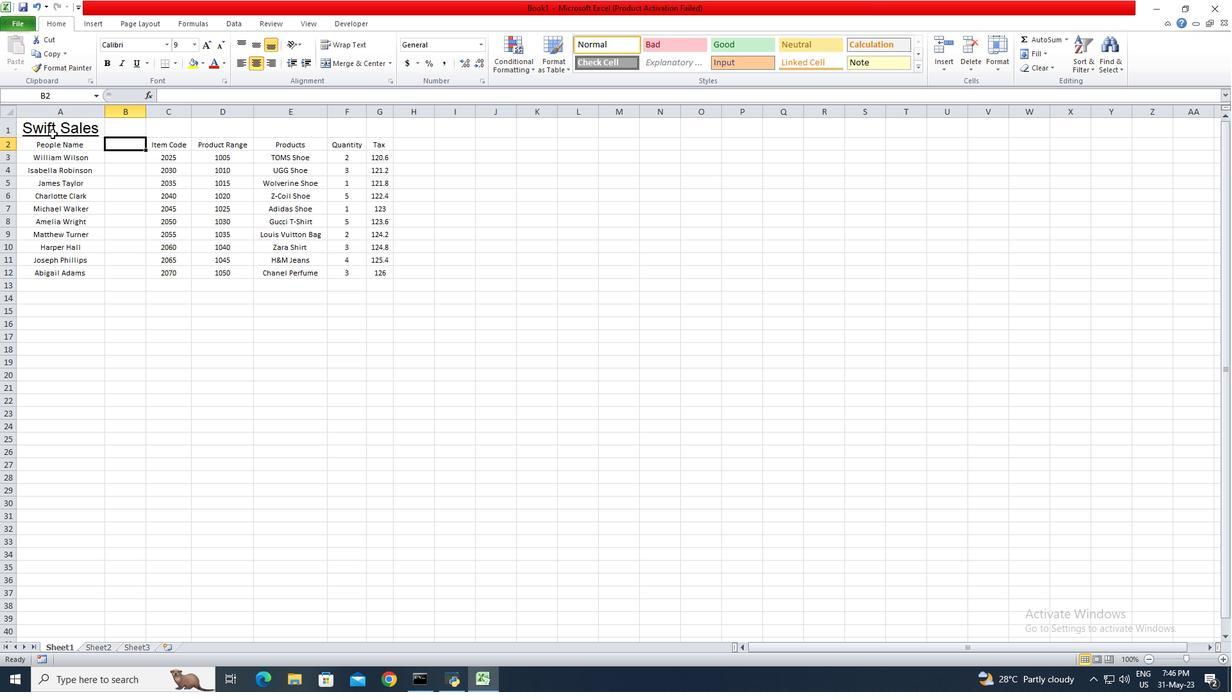 
Action: Mouse pressed left at (54, 128)
Screenshot: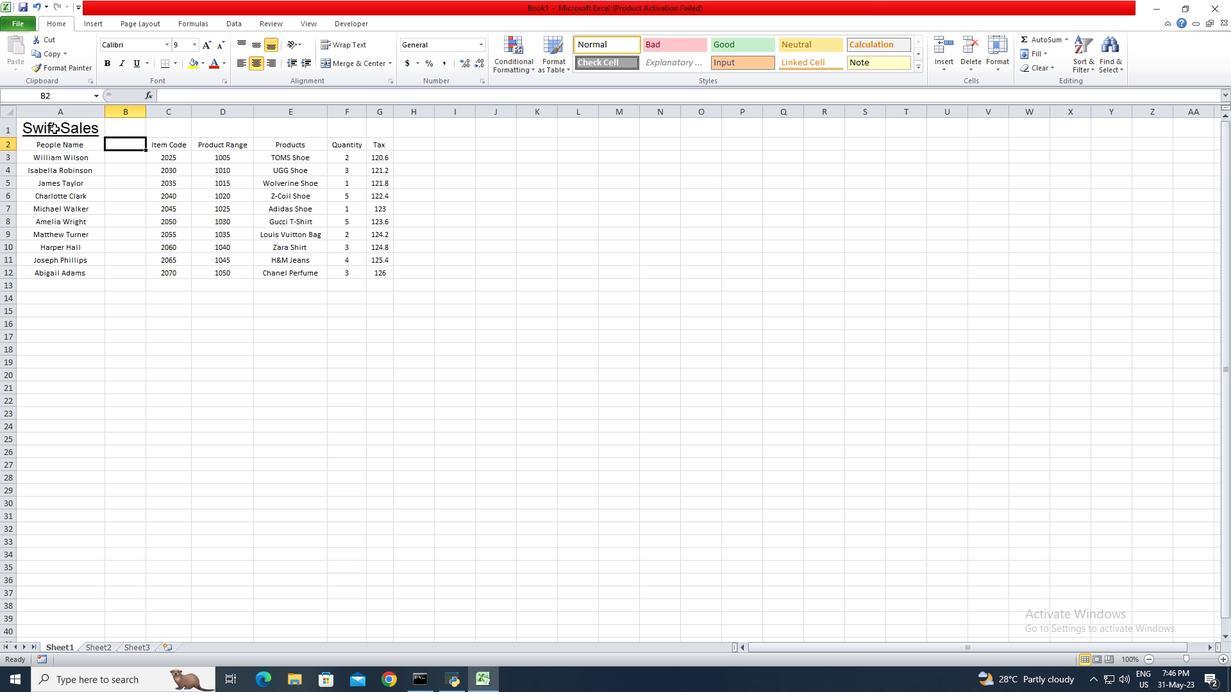 
Action: Mouse moved to (104, 137)
Screenshot: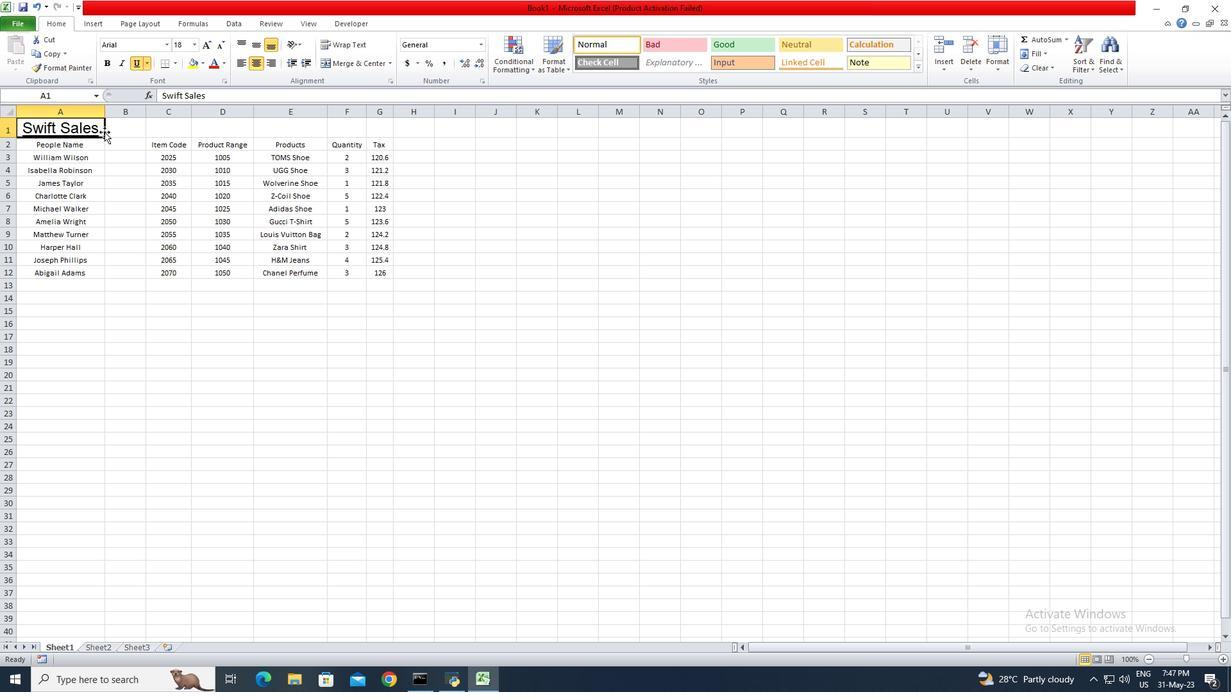 
Action: Mouse pressed left at (104, 137)
Screenshot: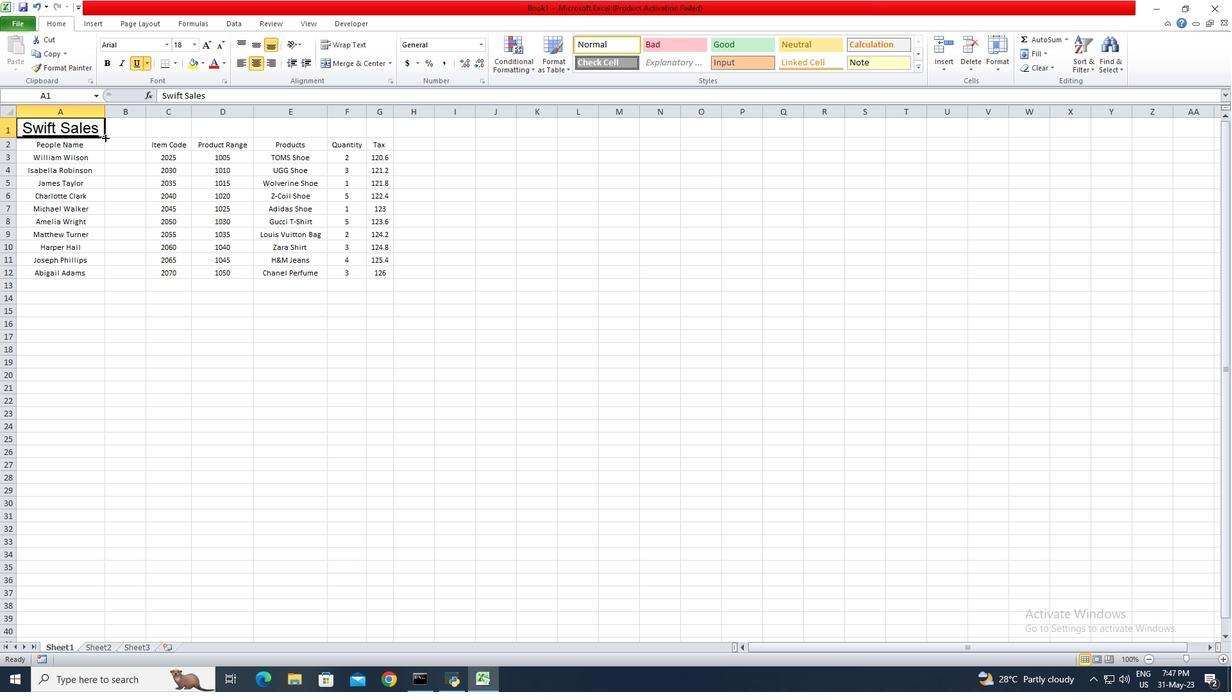 
Action: Mouse moved to (402, 137)
Screenshot: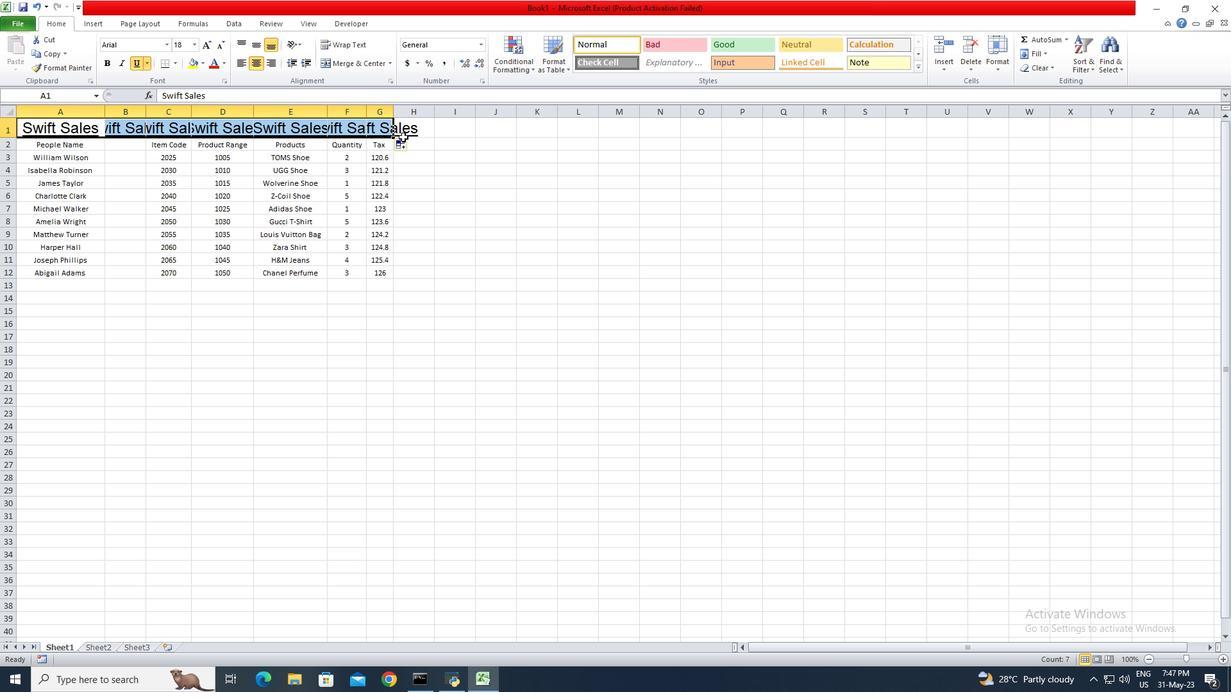 
Action: Key pressed ctrl+Z
Screenshot: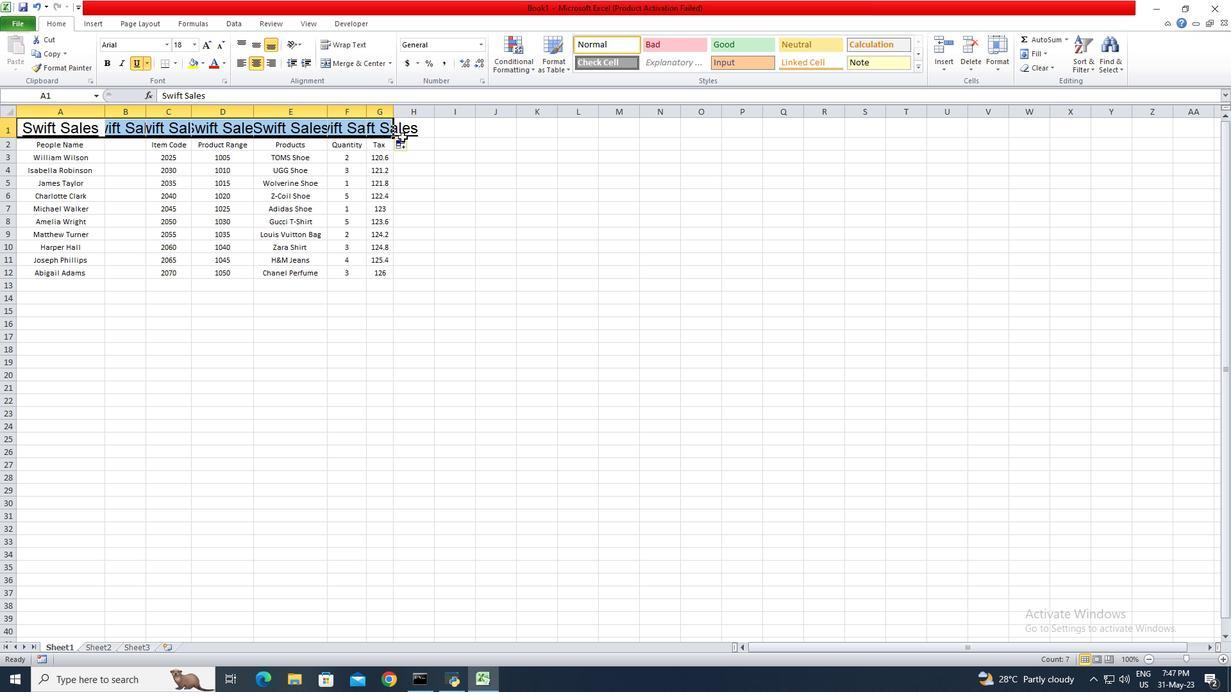 
Action: Mouse moved to (87, 126)
Screenshot: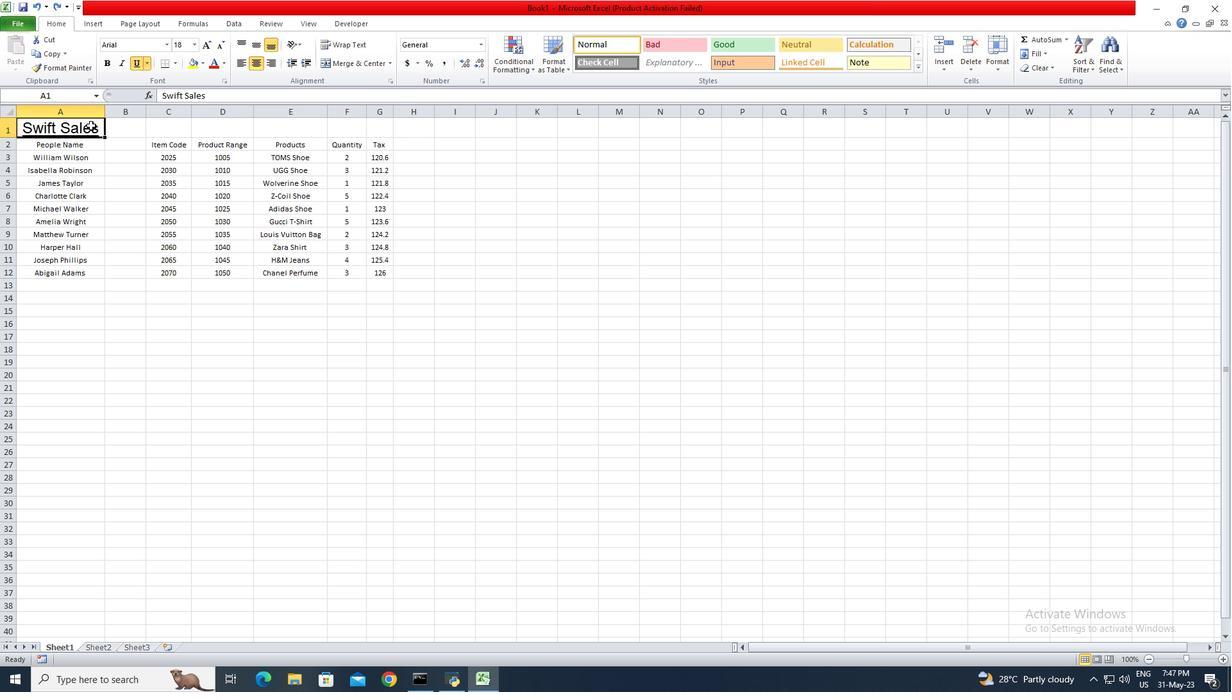 
Action: Mouse pressed left at (87, 126)
Screenshot: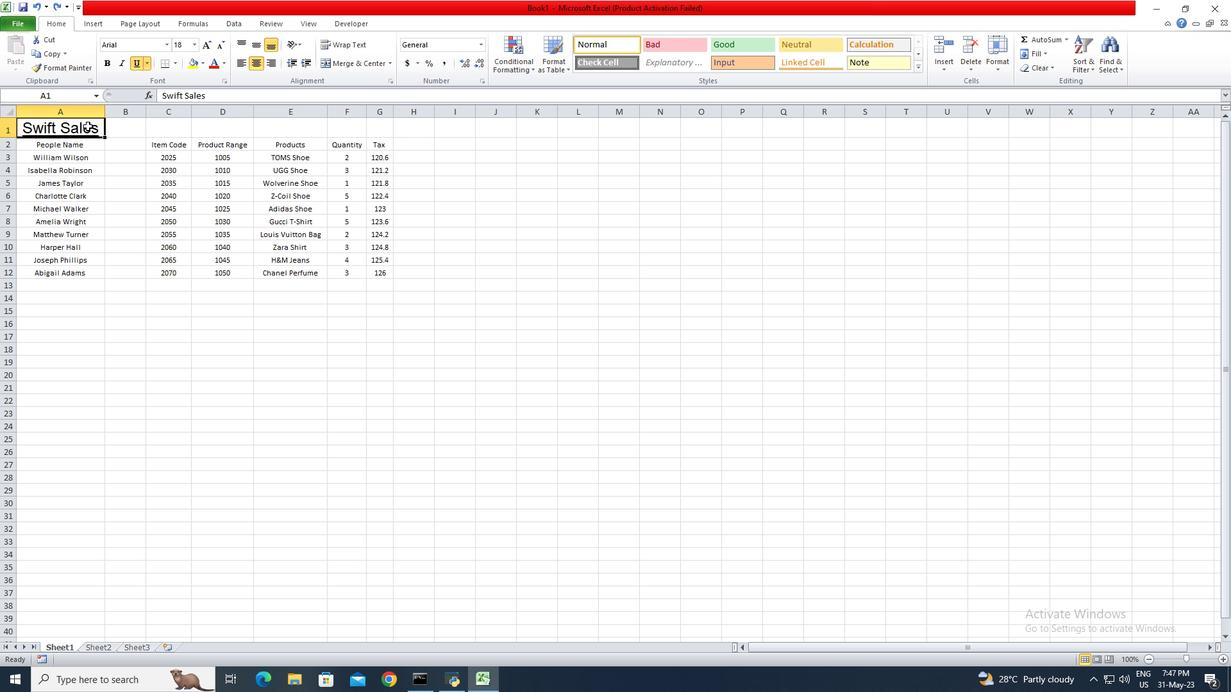 
Action: Mouse moved to (257, 64)
Screenshot: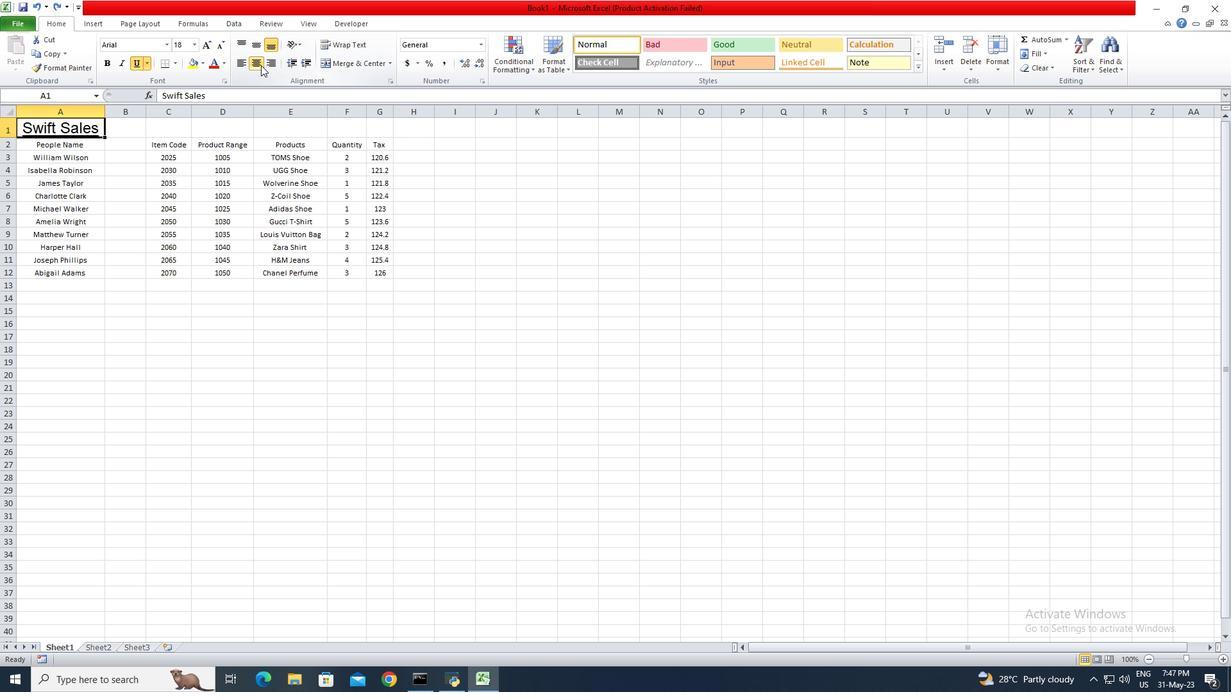 
Action: Mouse pressed left at (257, 64)
Screenshot: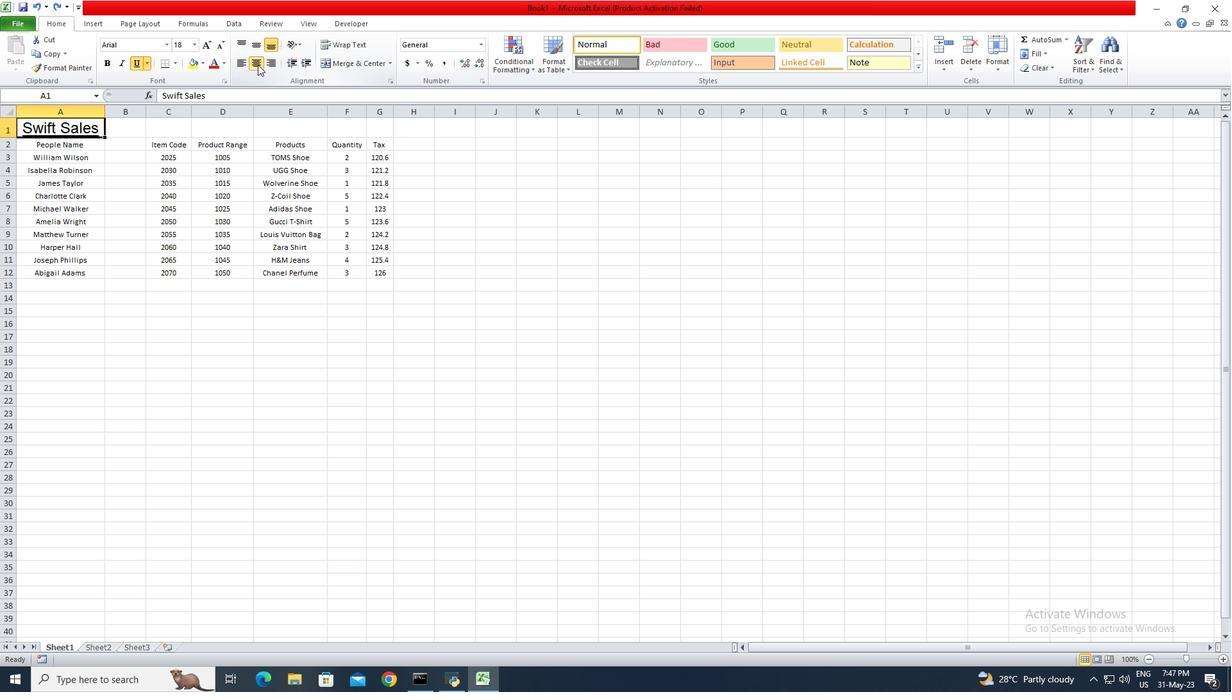 
Action: Mouse pressed left at (257, 64)
Screenshot: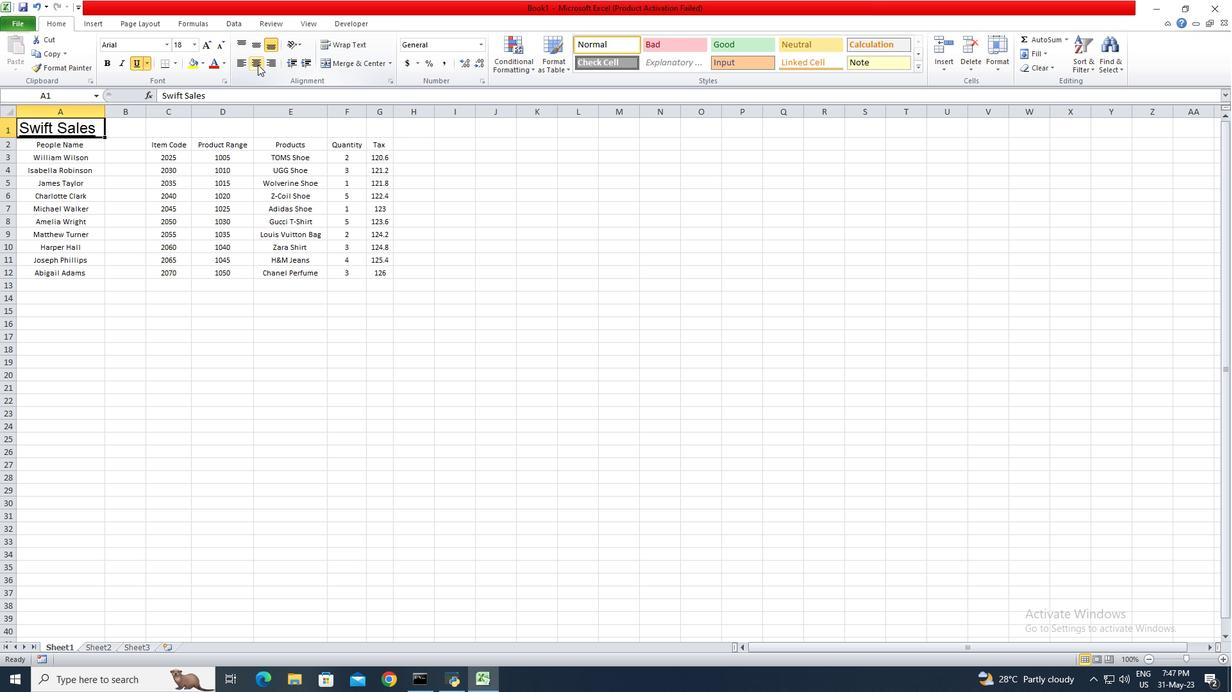 
Action: Mouse pressed left at (257, 64)
Screenshot: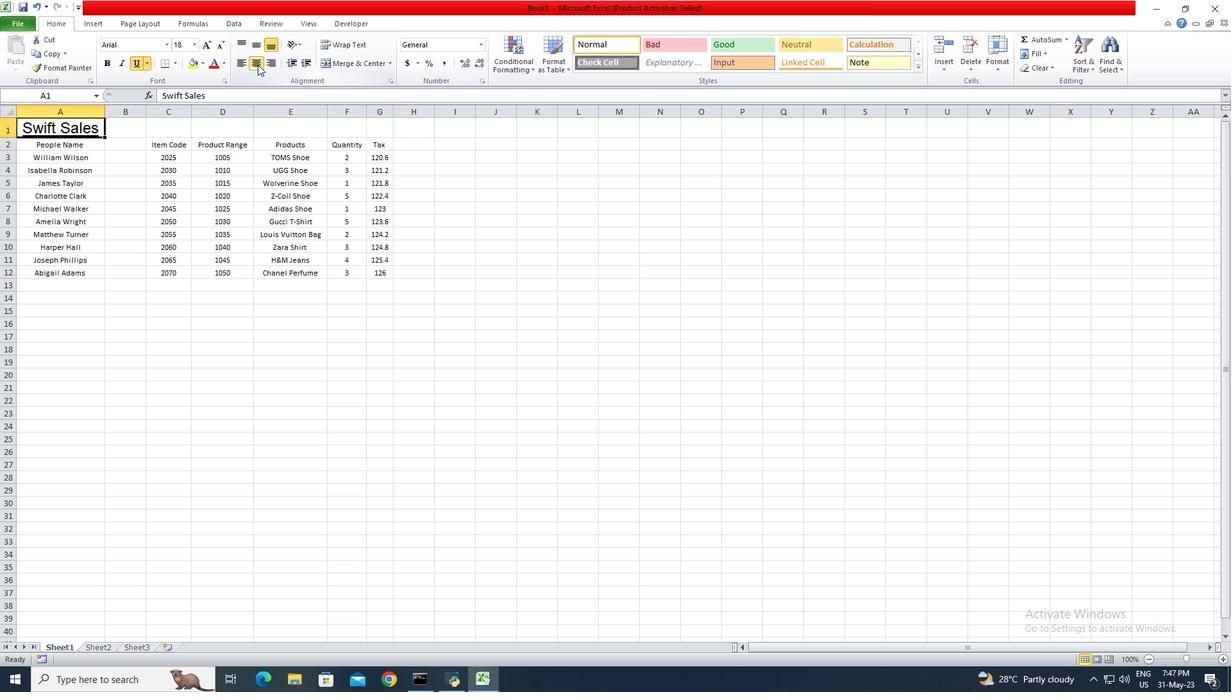 
Action: Mouse pressed left at (257, 64)
Screenshot: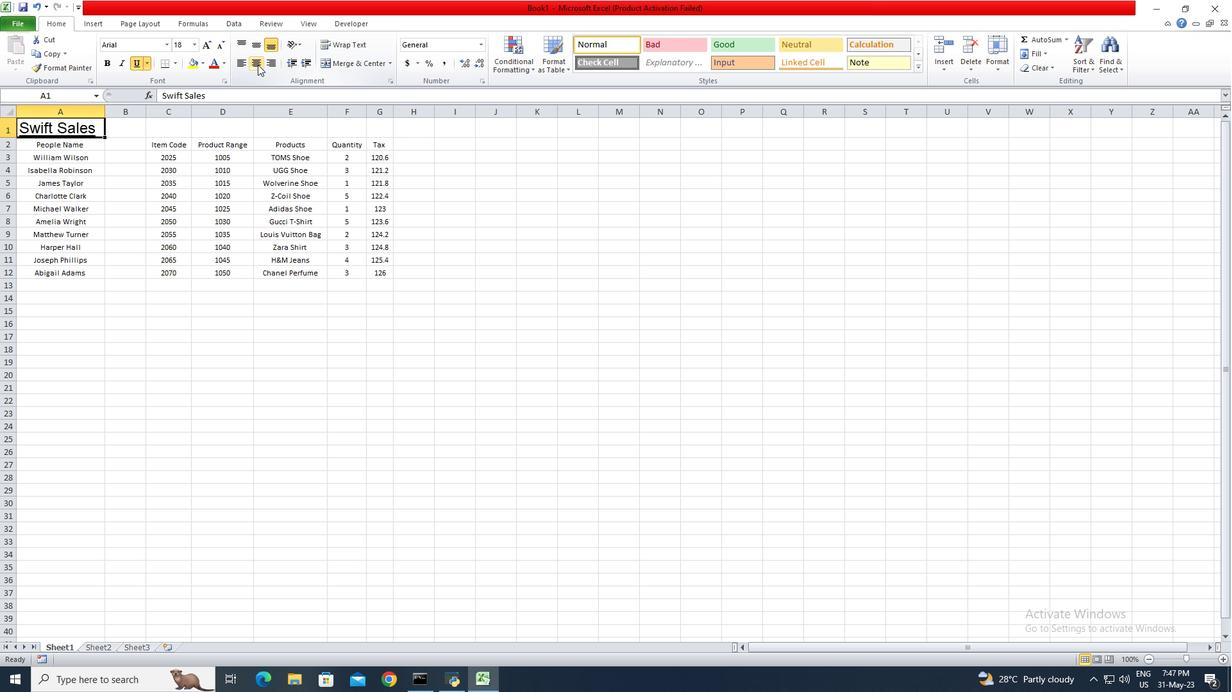 
Action: Mouse pressed left at (257, 64)
Screenshot: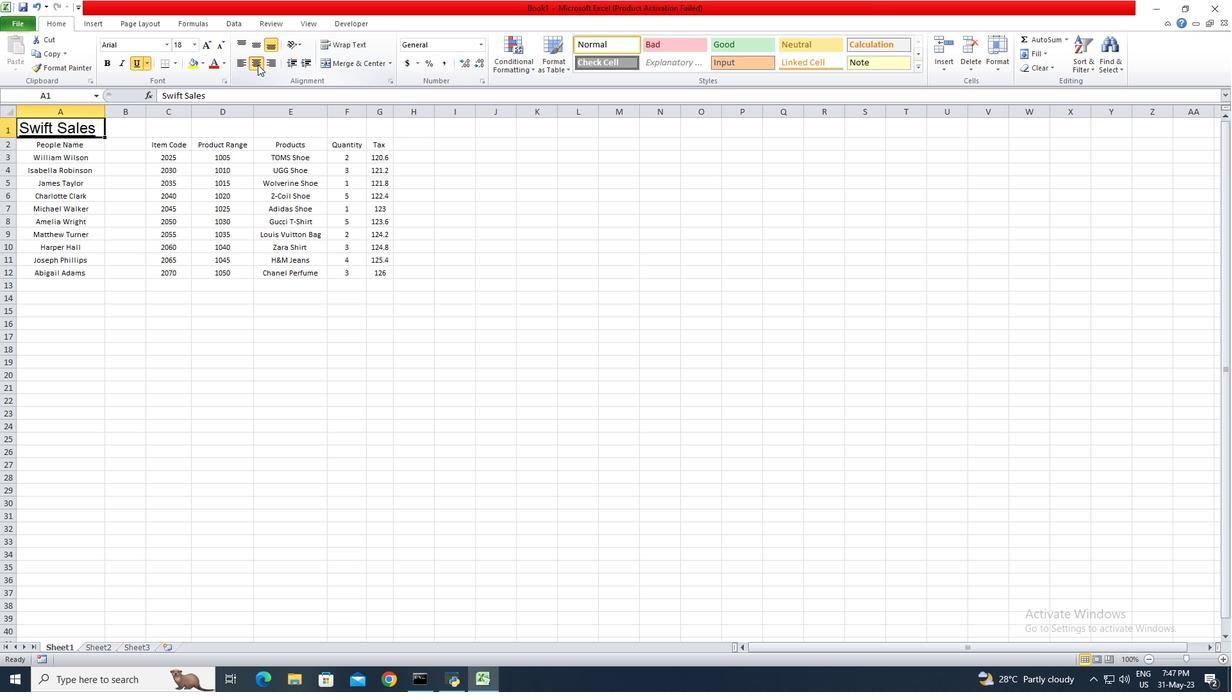 
Action: Mouse pressed left at (257, 64)
Screenshot: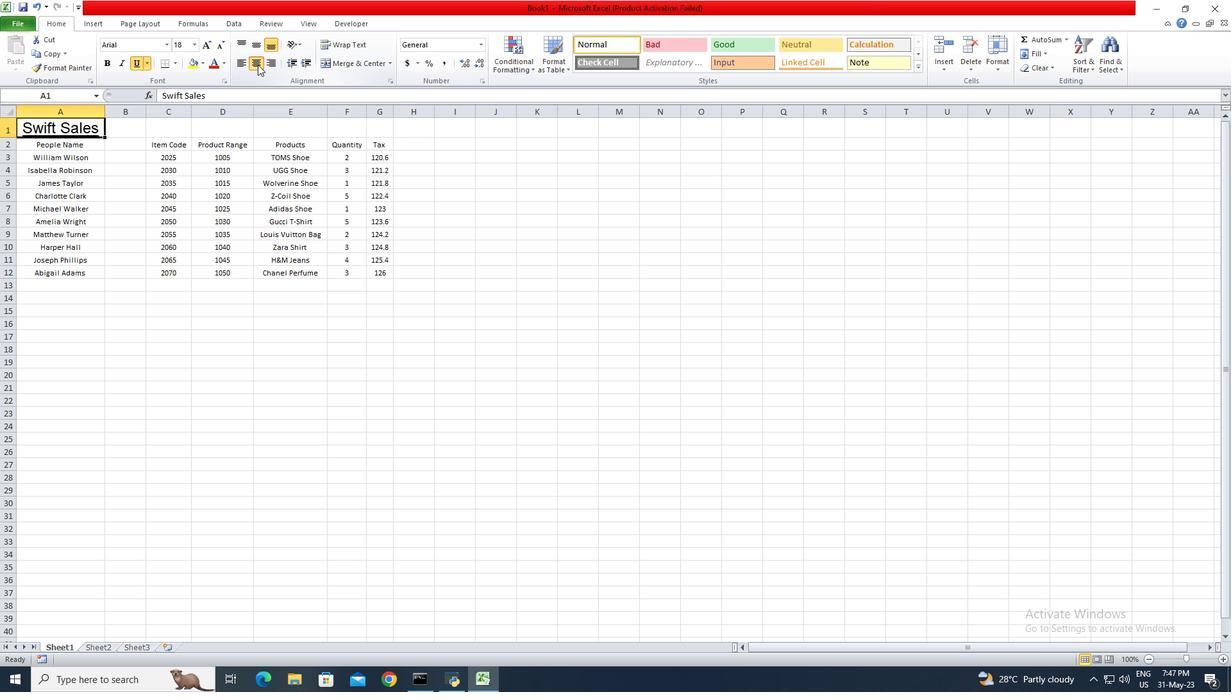 
Action: Mouse moved to (257, 64)
Screenshot: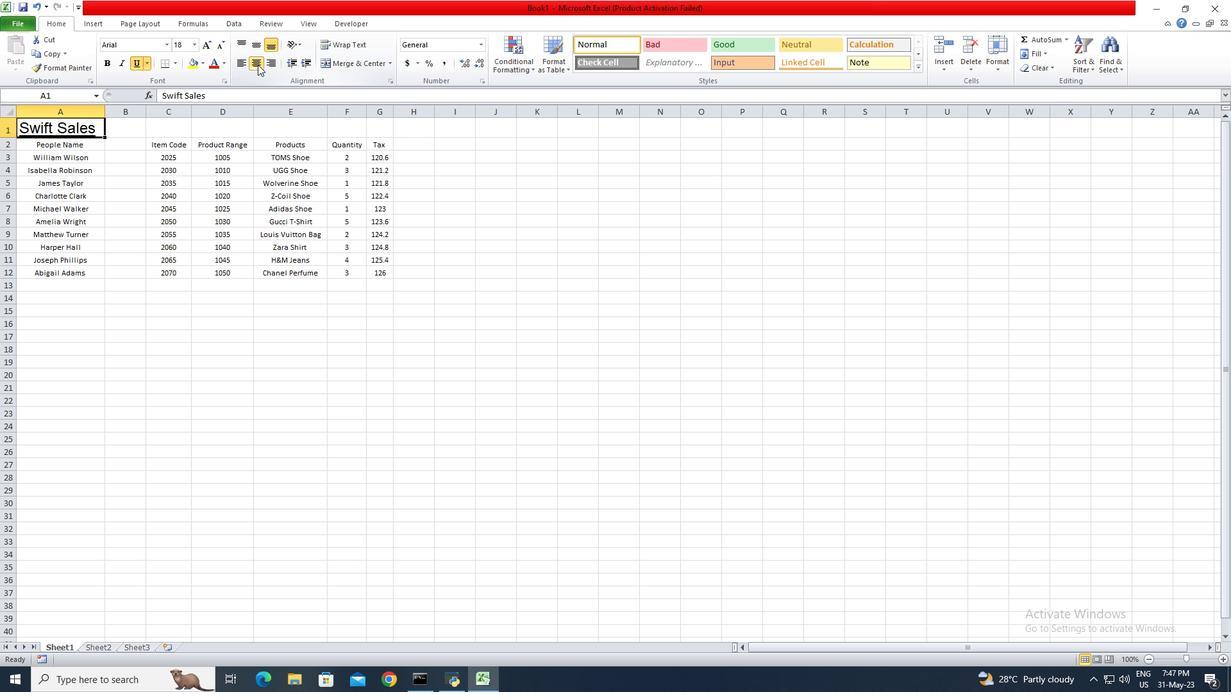 
Action: Mouse pressed left at (257, 64)
Screenshot: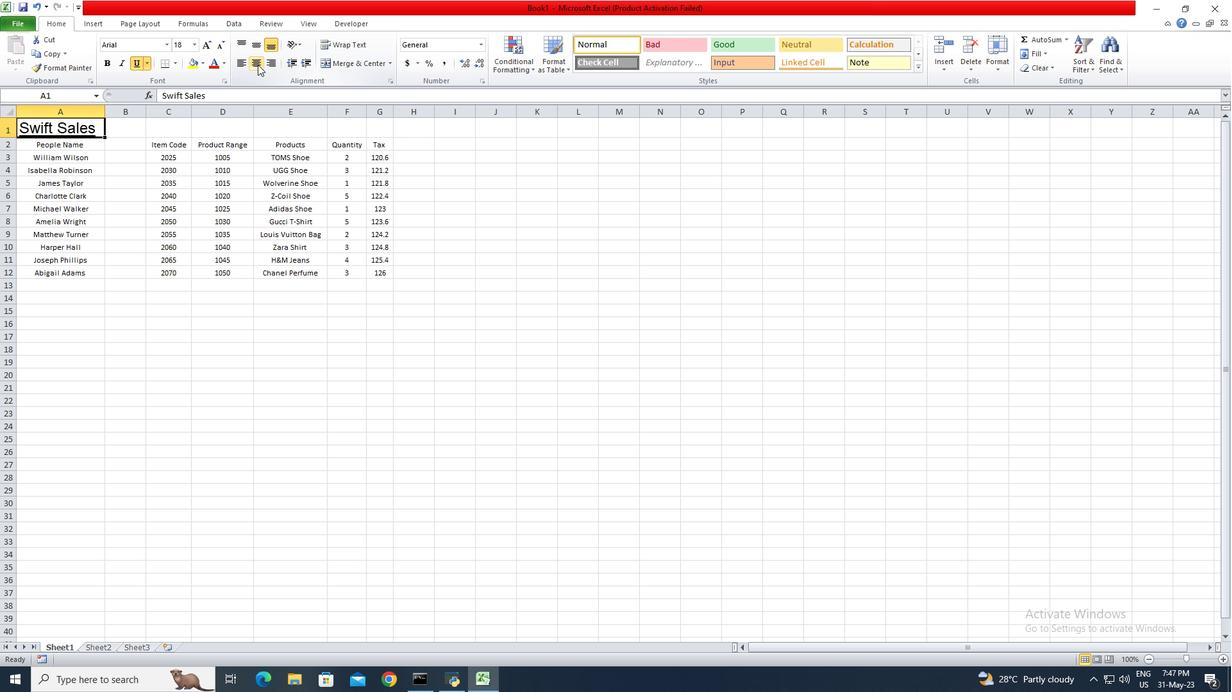 
Action: Mouse moved to (257, 64)
Screenshot: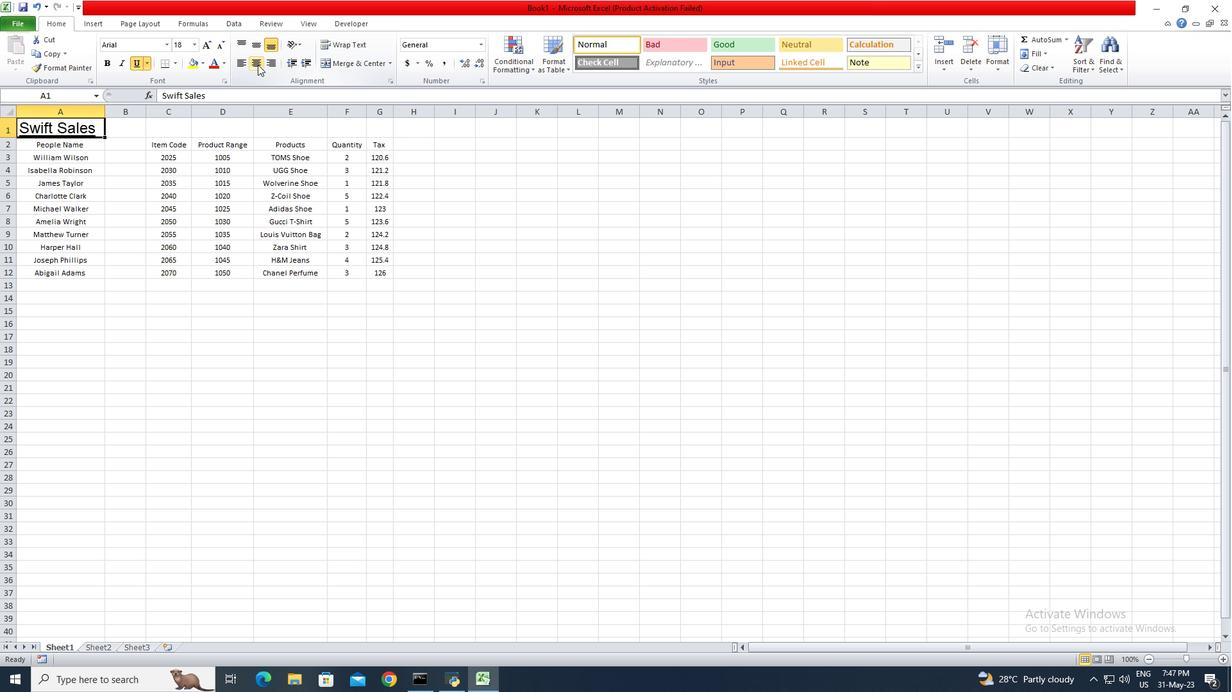 
Action: Mouse pressed left at (257, 64)
Screenshot: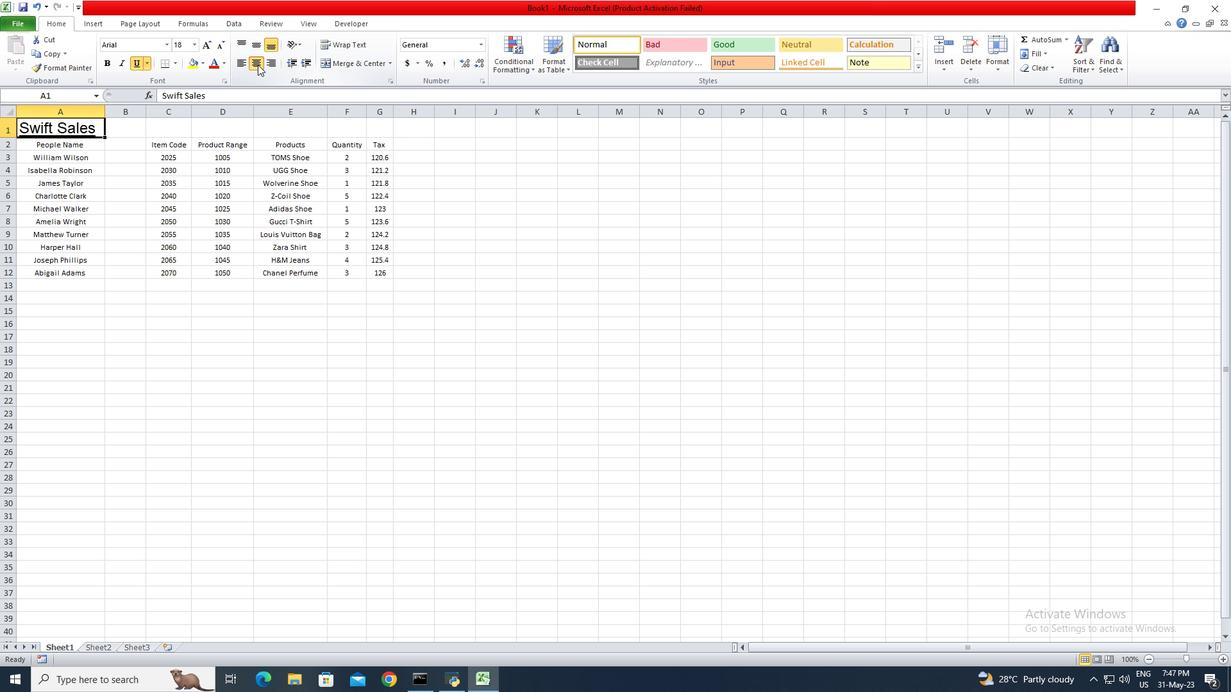 
Action: Mouse moved to (246, 64)
Screenshot: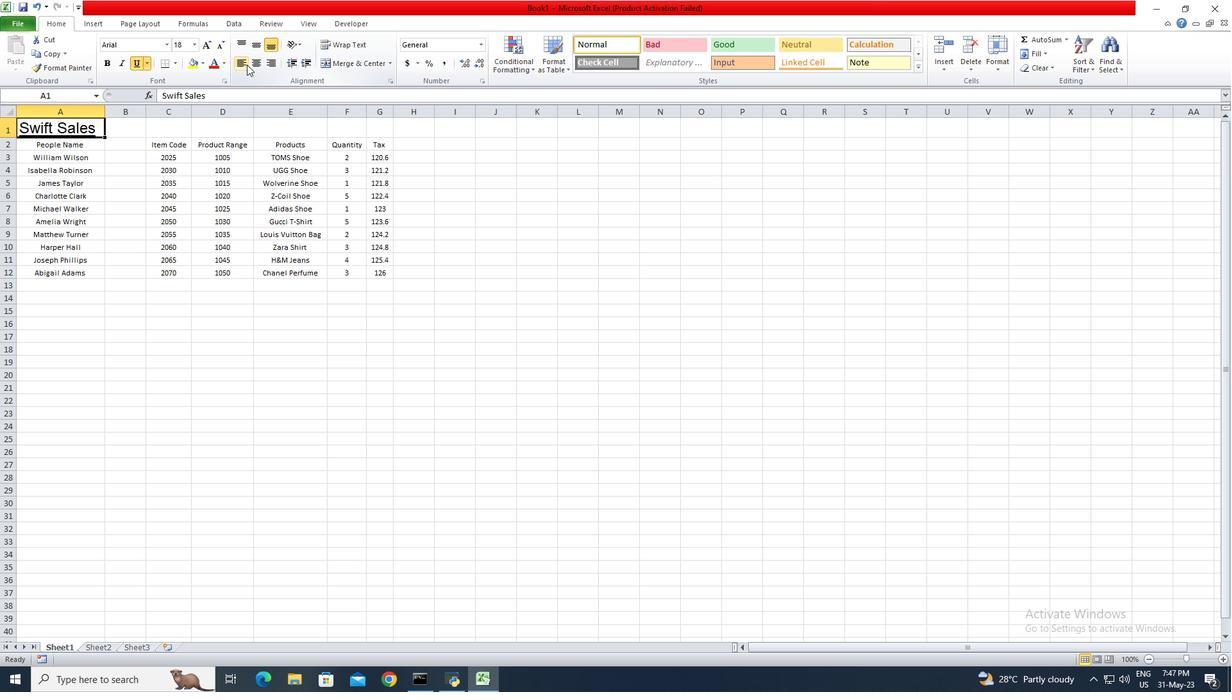 
Action: Mouse pressed left at (246, 64)
Screenshot: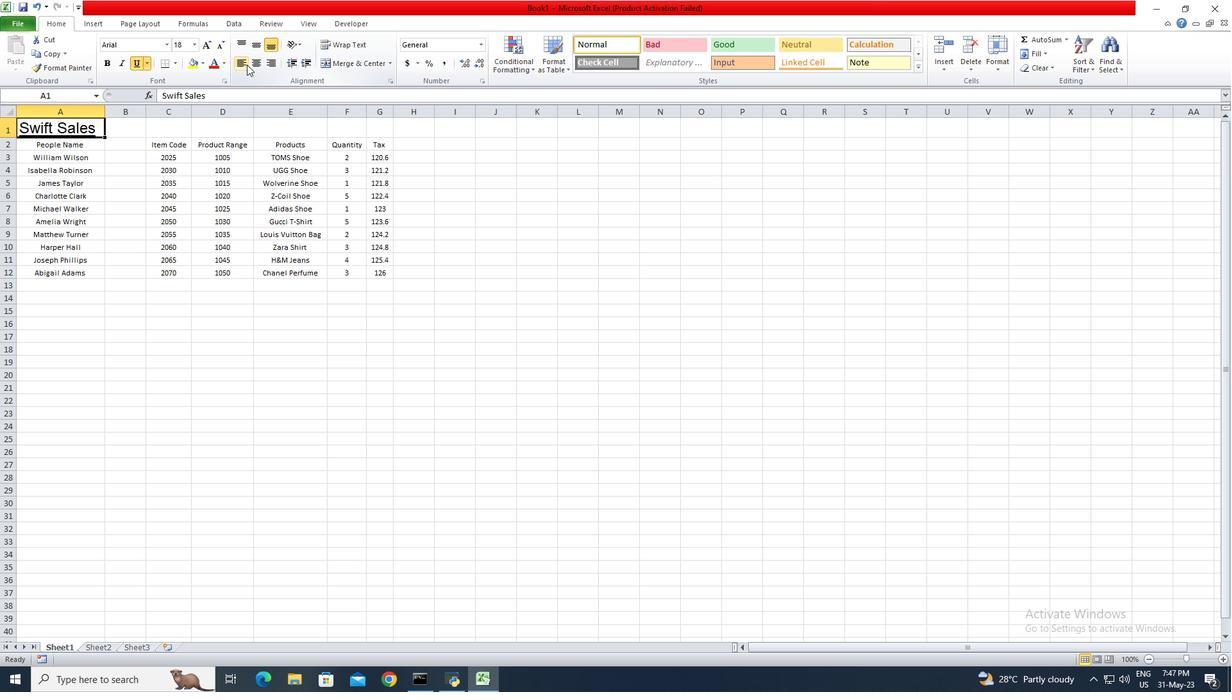 
Action: Mouse moved to (256, 65)
Screenshot: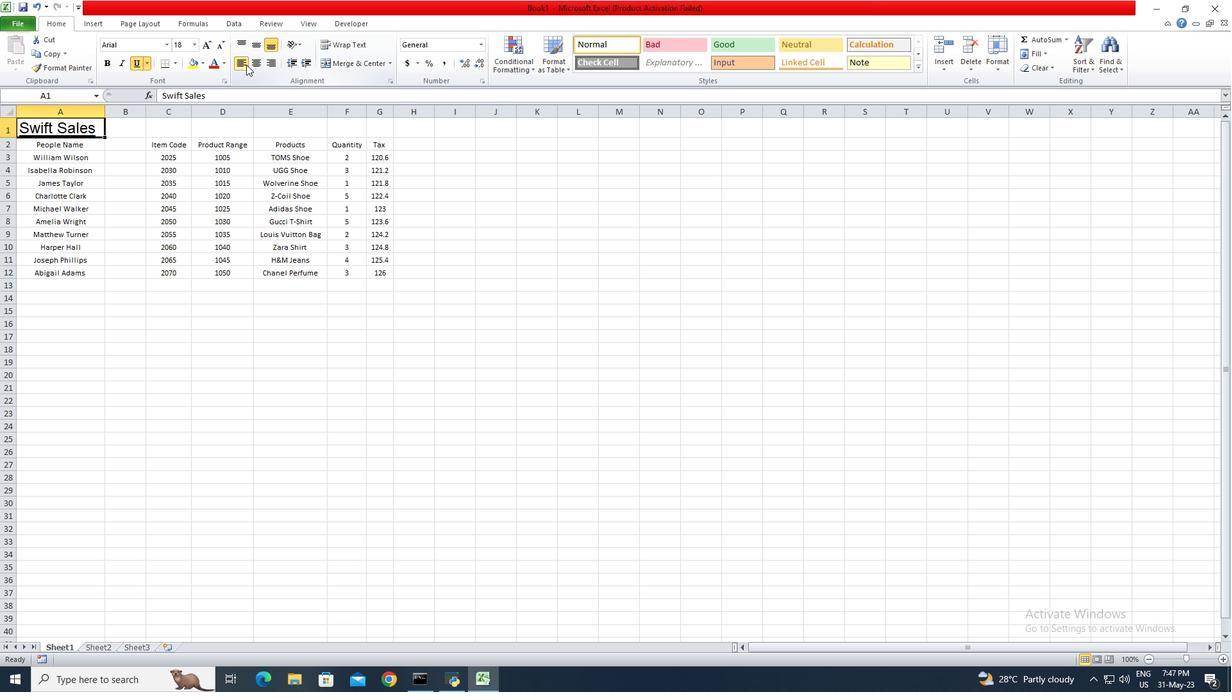 
Action: Mouse pressed left at (256, 65)
Screenshot: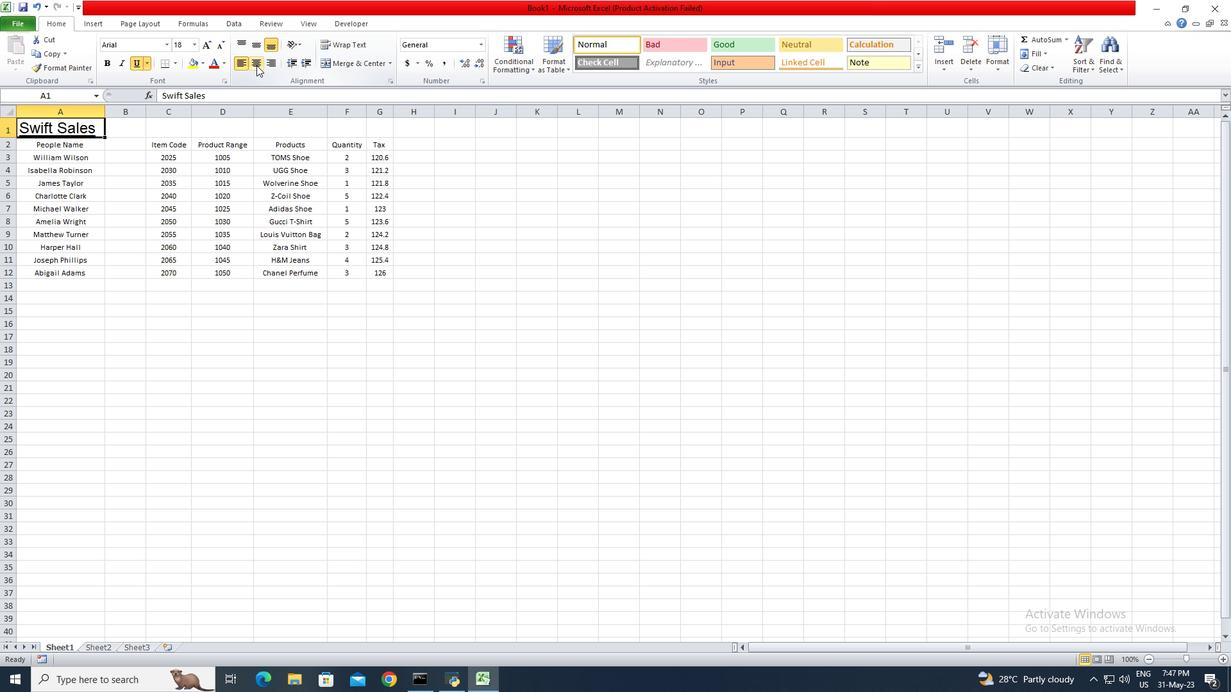 
Action: Mouse moved to (280, 65)
Screenshot: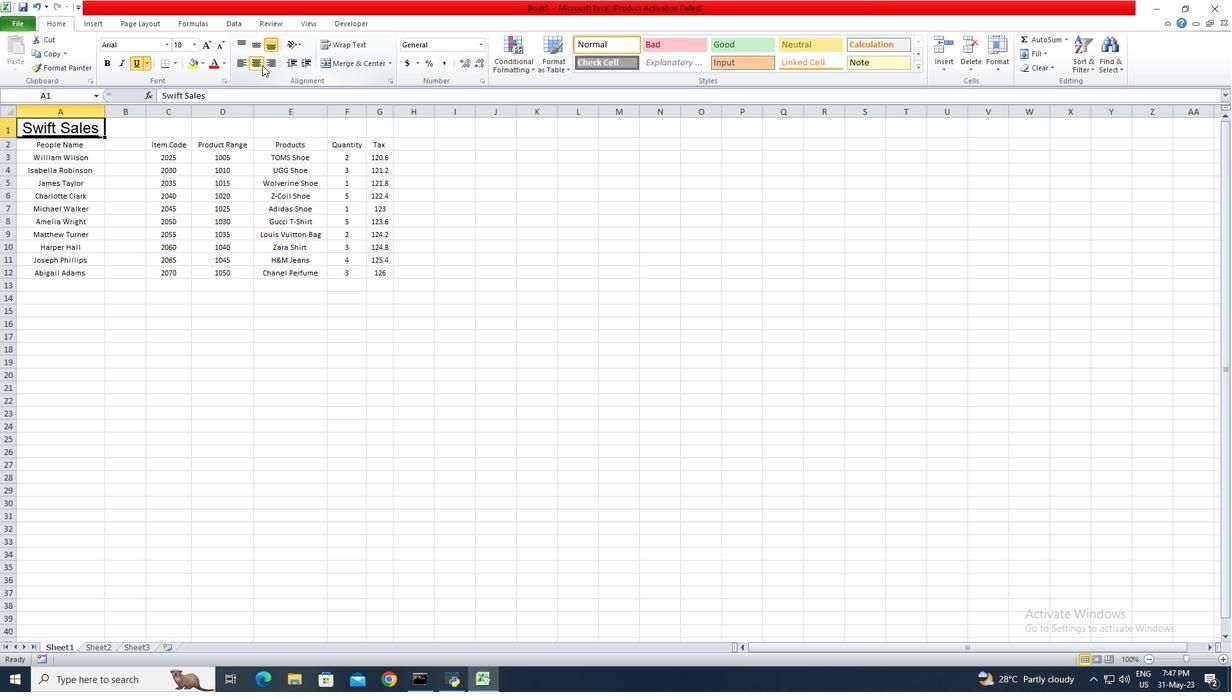 
Action: Mouse pressed left at (280, 65)
Screenshot: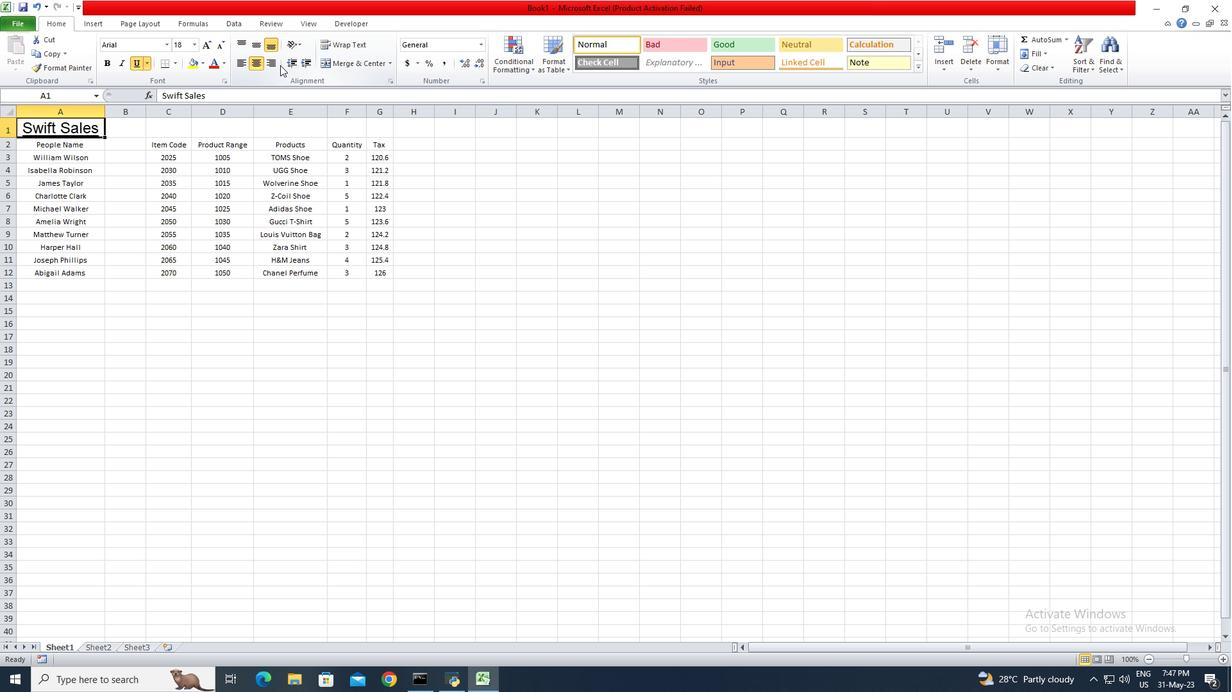 
Action: Mouse moved to (278, 65)
Screenshot: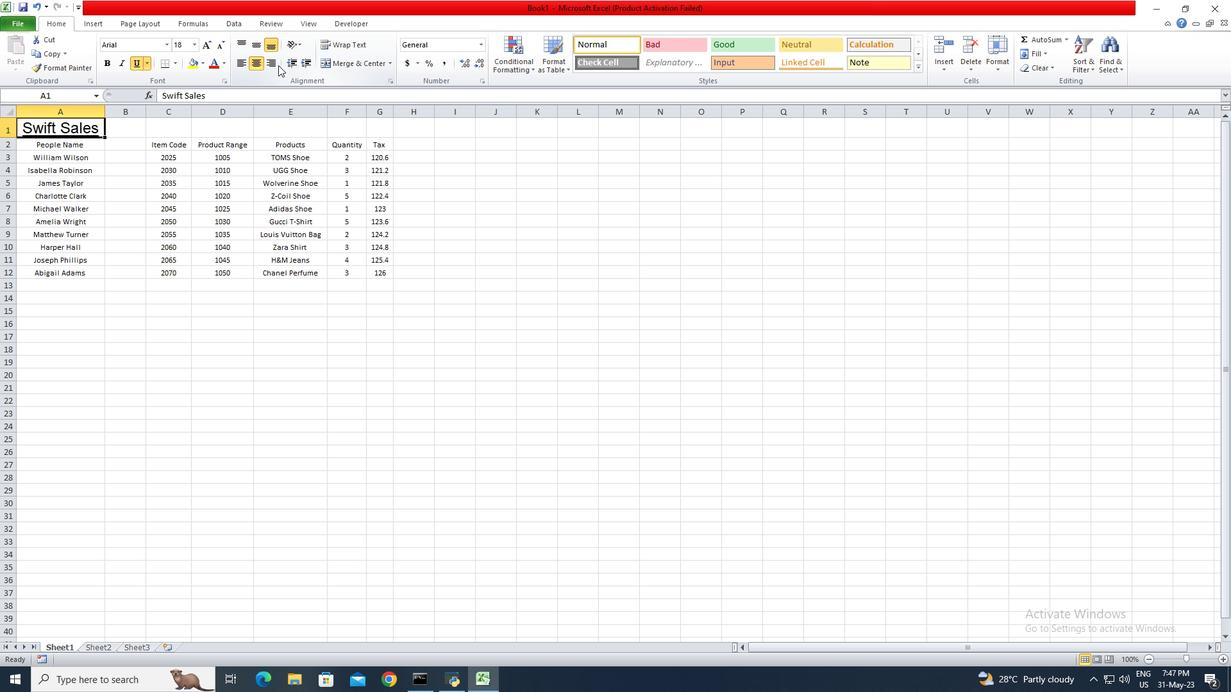 
Action: Mouse pressed left at (278, 65)
Screenshot: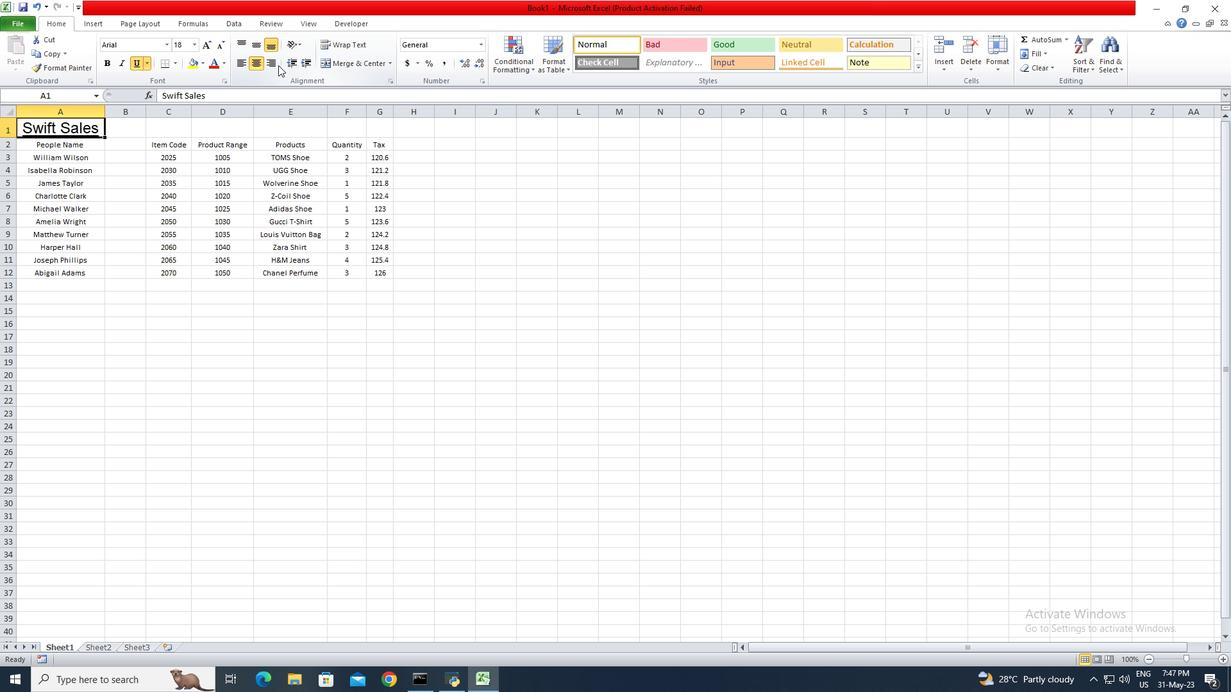 
Action: Mouse moved to (272, 65)
Screenshot: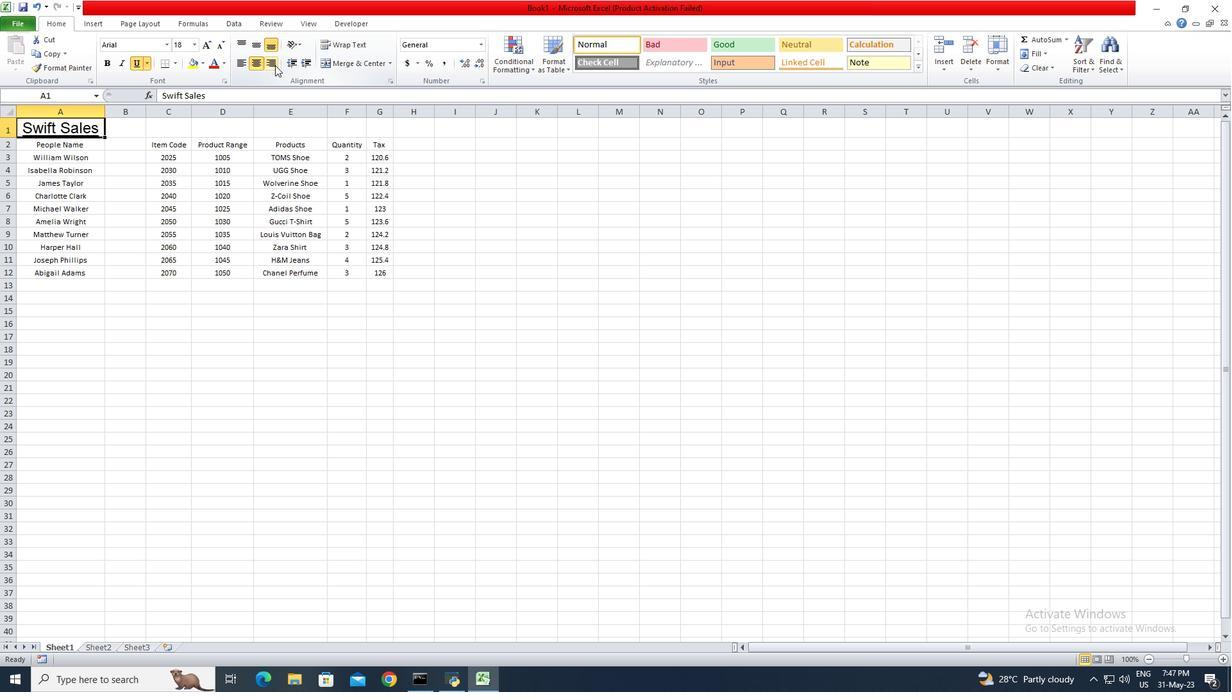 
Action: Mouse pressed left at (272, 65)
Screenshot: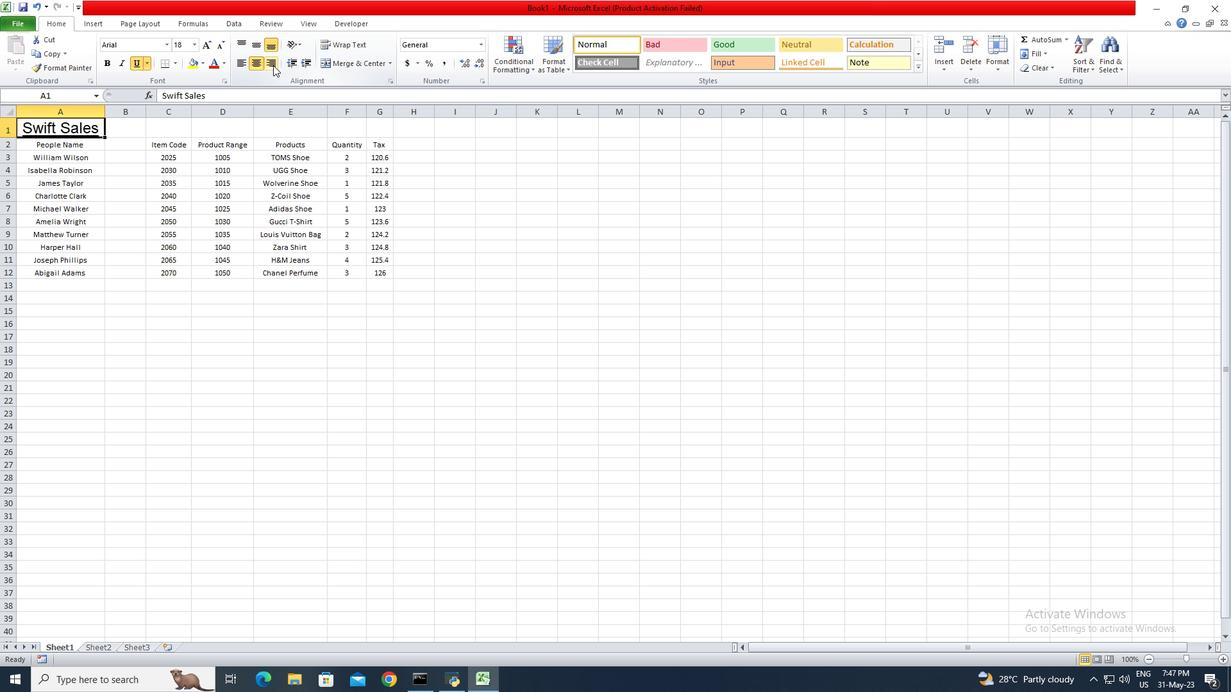 
Action: Mouse moved to (261, 65)
Screenshot: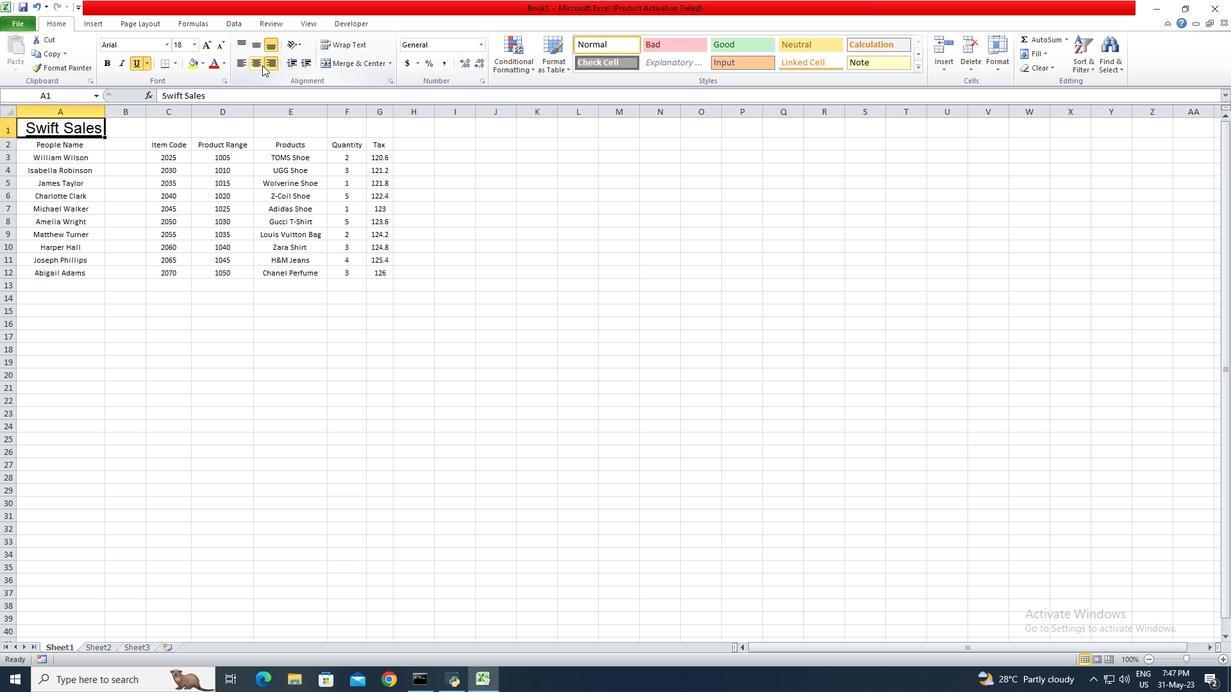 
Action: Mouse pressed left at (261, 65)
Screenshot: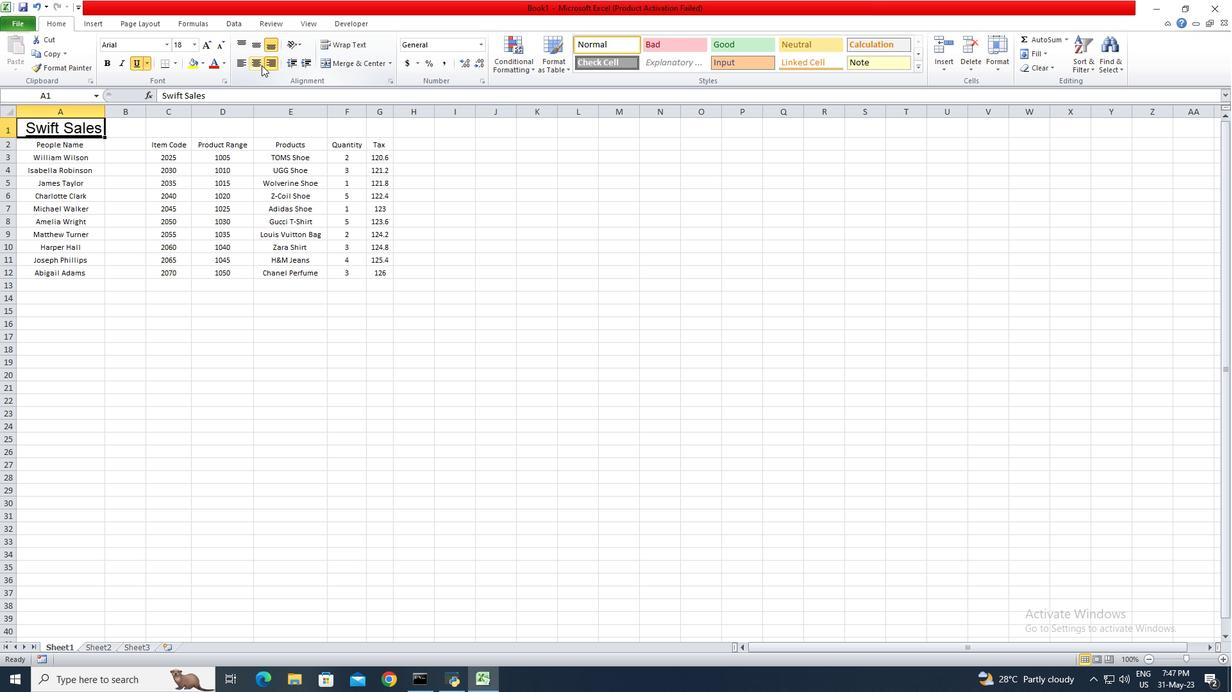
Action: Mouse moved to (103, 112)
Screenshot: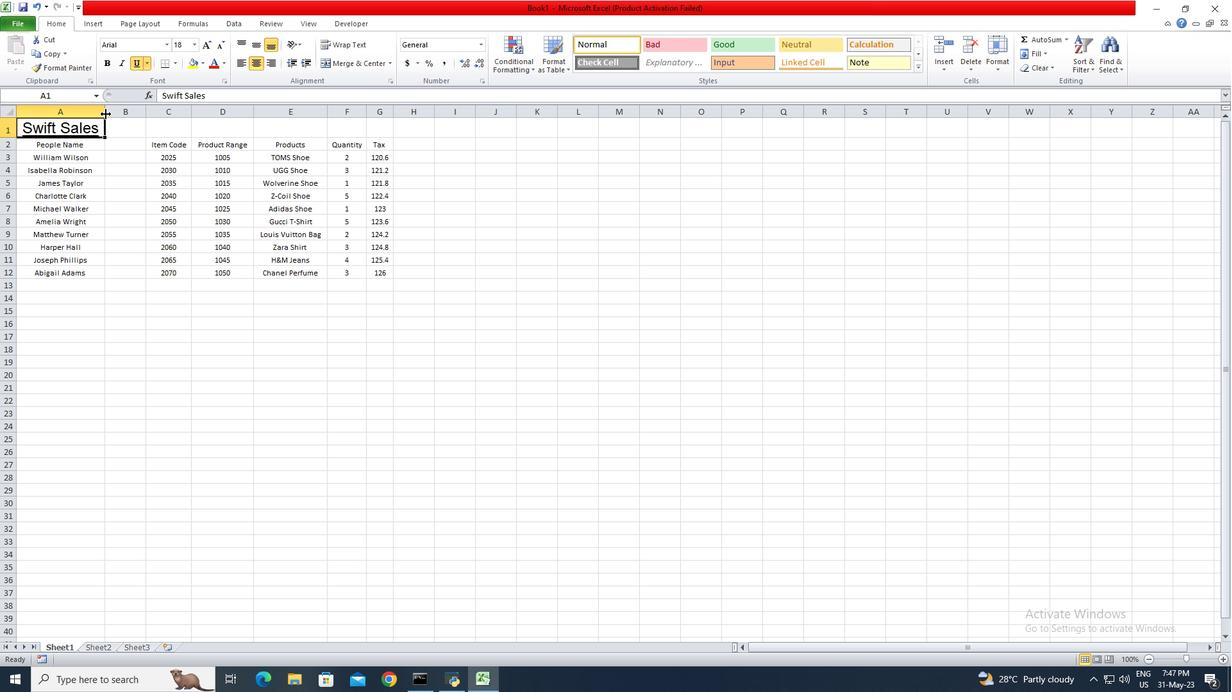 
Action: Mouse pressed left at (103, 112)
Screenshot: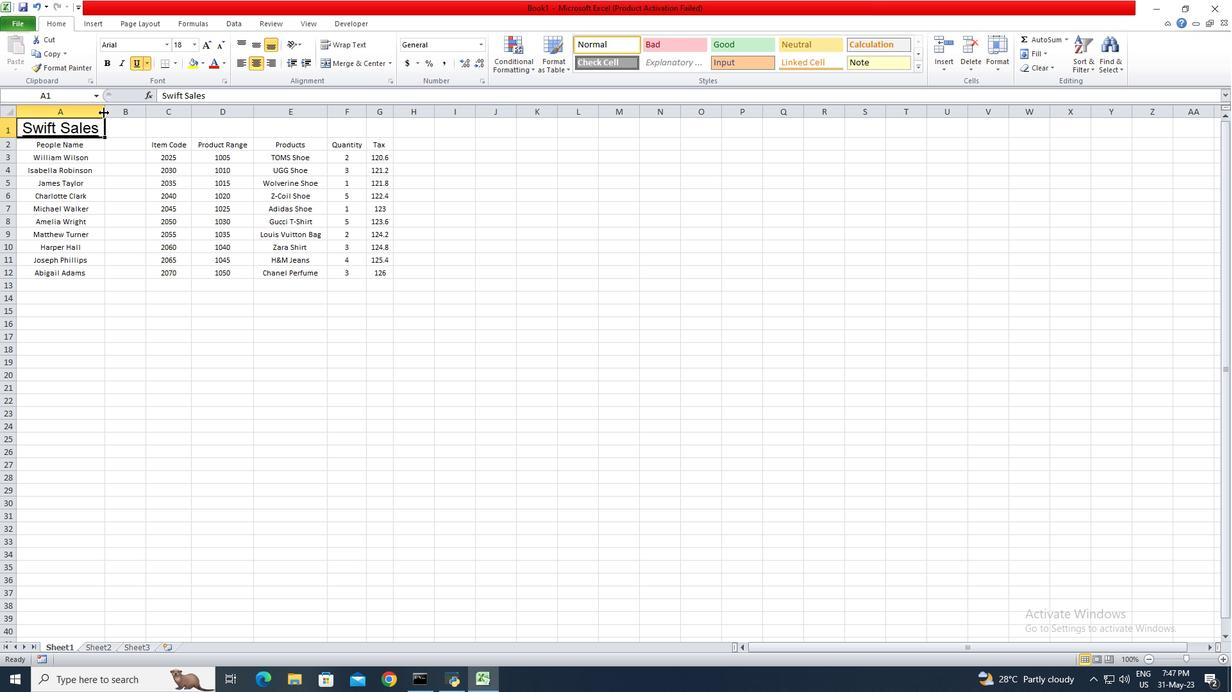 
Action: Mouse moved to (242, 112)
Screenshot: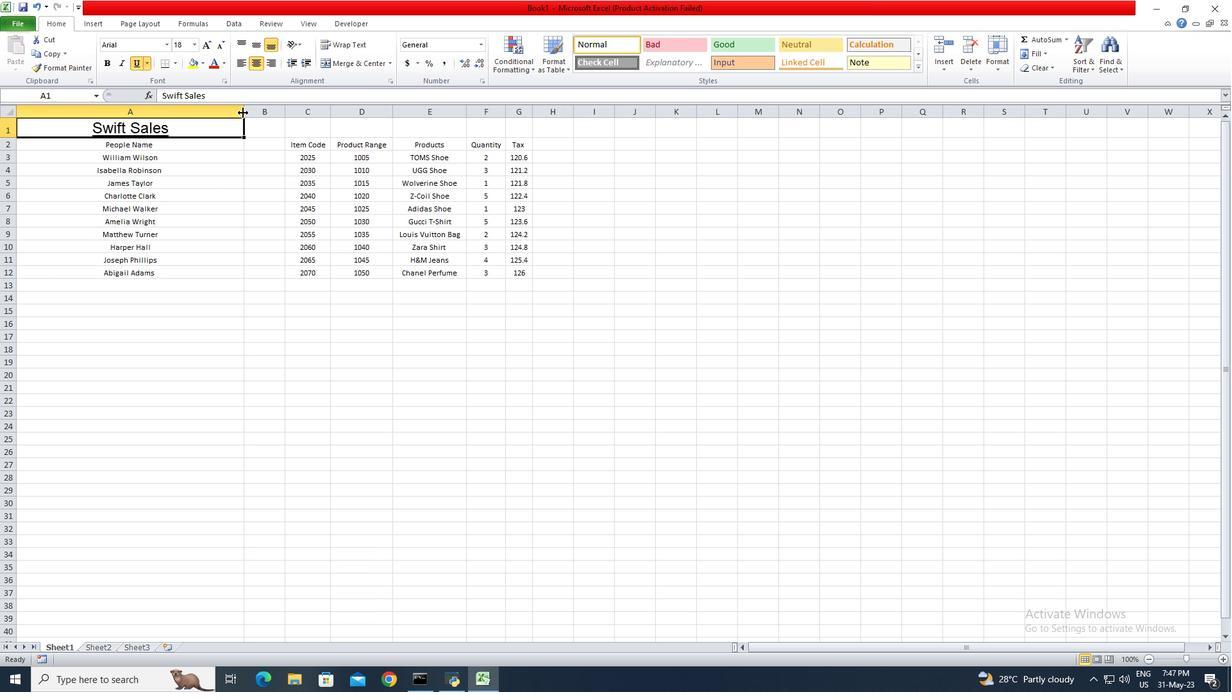 
Action: Key pressed ctrl+Z
Screenshot: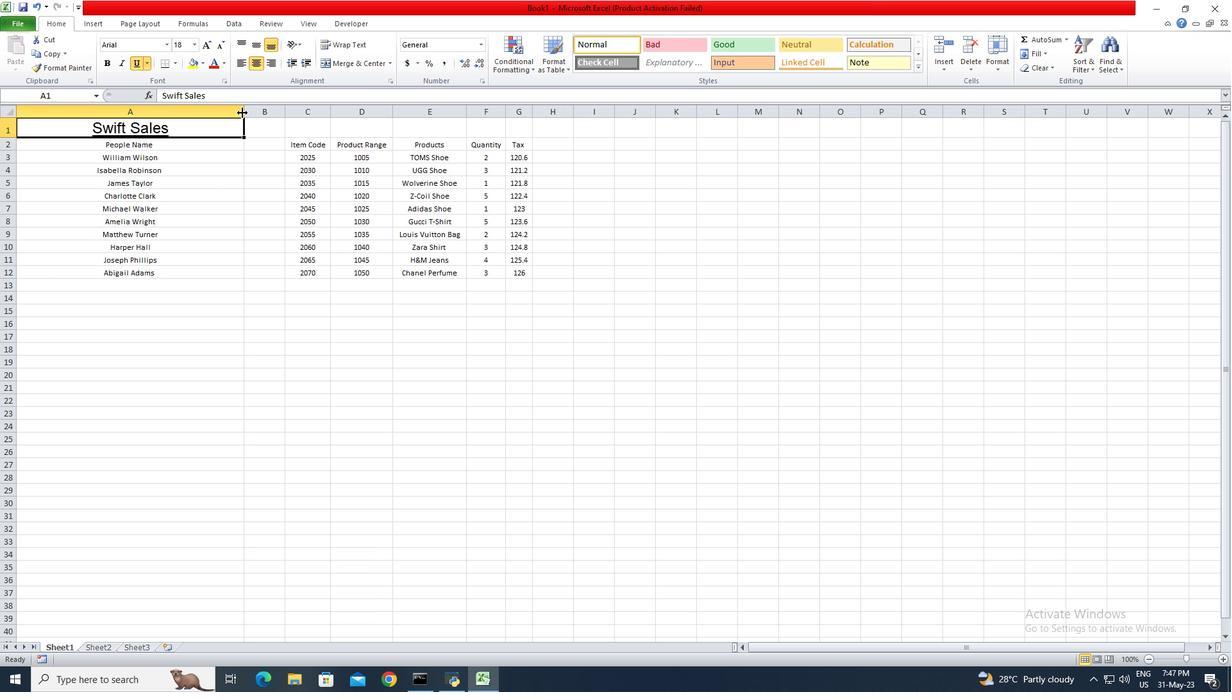 
Action: Mouse moved to (101, 141)
Screenshot: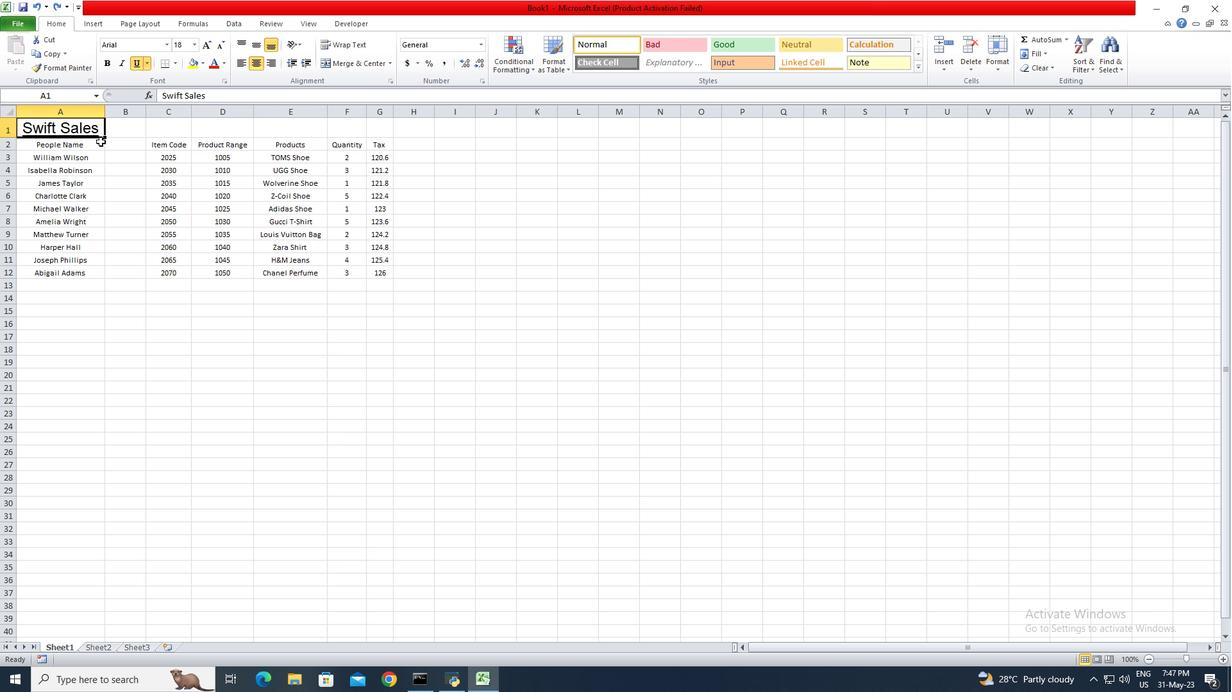 
